 Task: Check the results of the 2023 Victory Lane Racing NASCAR Cup Series for the race "Advent Health 400" on the track "Kansas".
Action: Mouse moved to (156, 263)
Screenshot: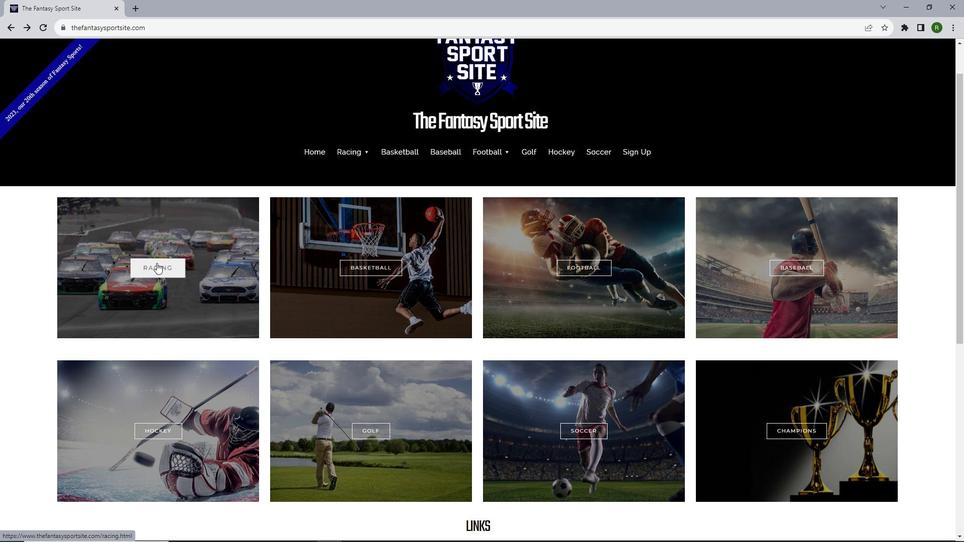 
Action: Mouse pressed left at (156, 263)
Screenshot: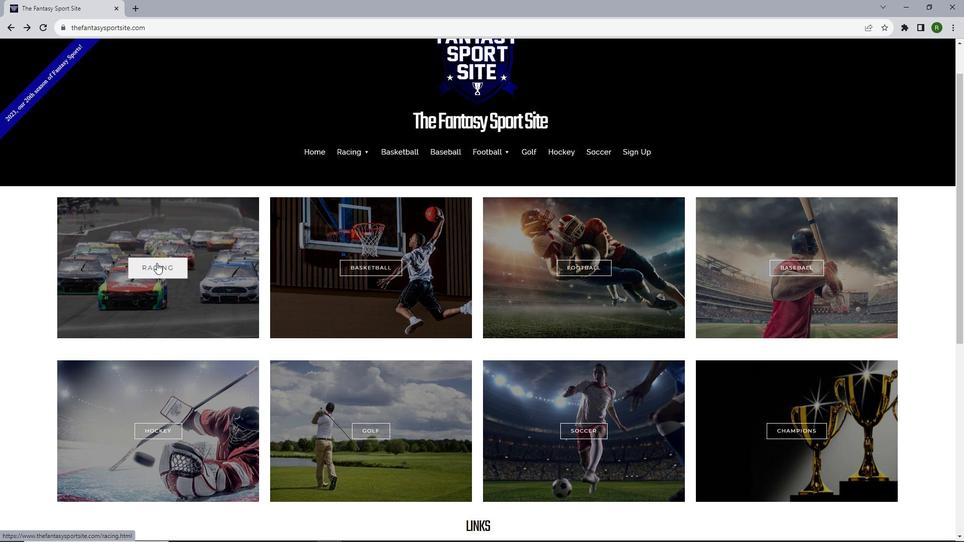 
Action: Mouse moved to (205, 436)
Screenshot: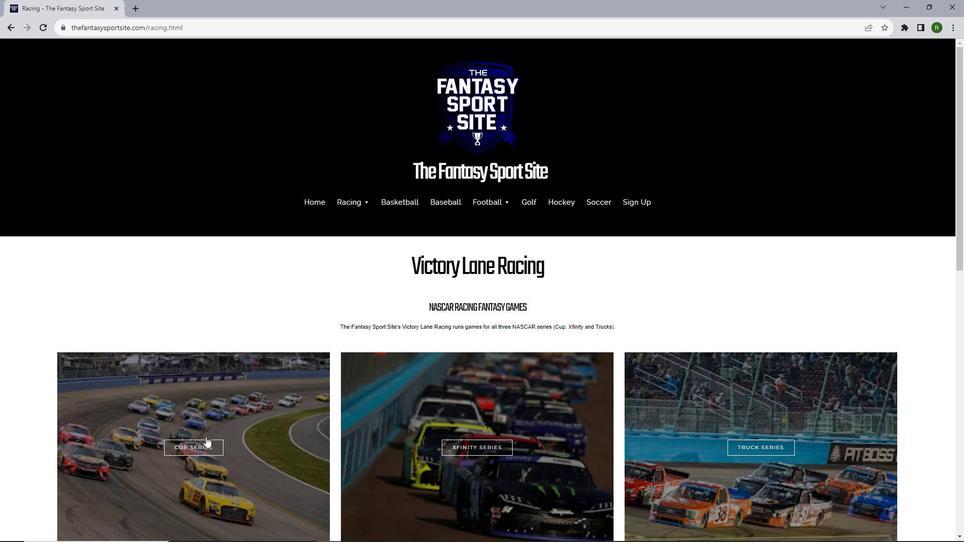 
Action: Mouse pressed left at (205, 436)
Screenshot: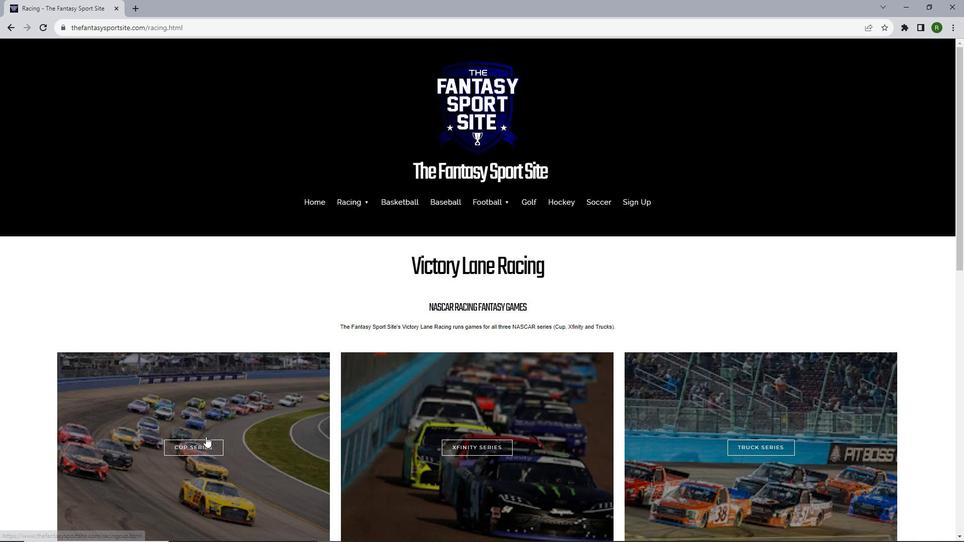 
Action: Mouse moved to (303, 316)
Screenshot: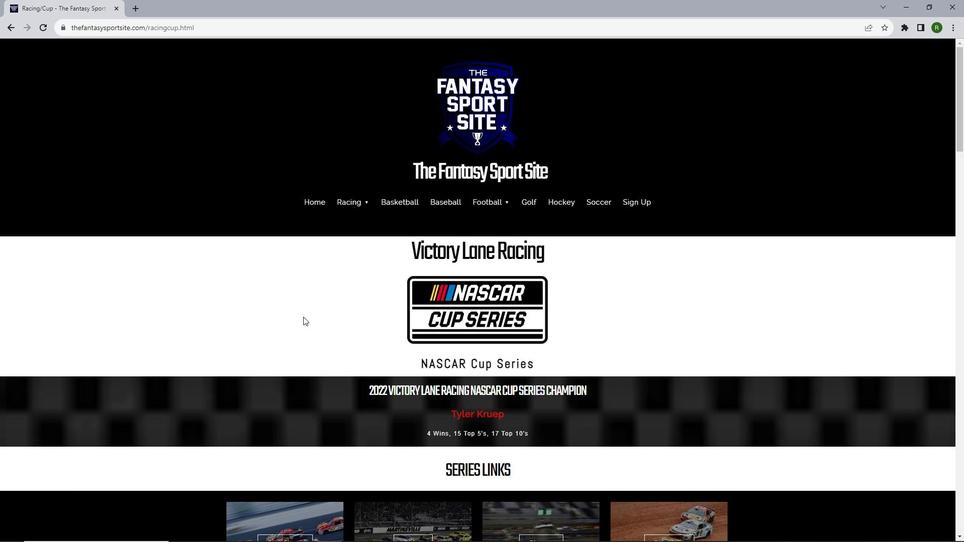 
Action: Mouse scrolled (303, 316) with delta (0, 0)
Screenshot: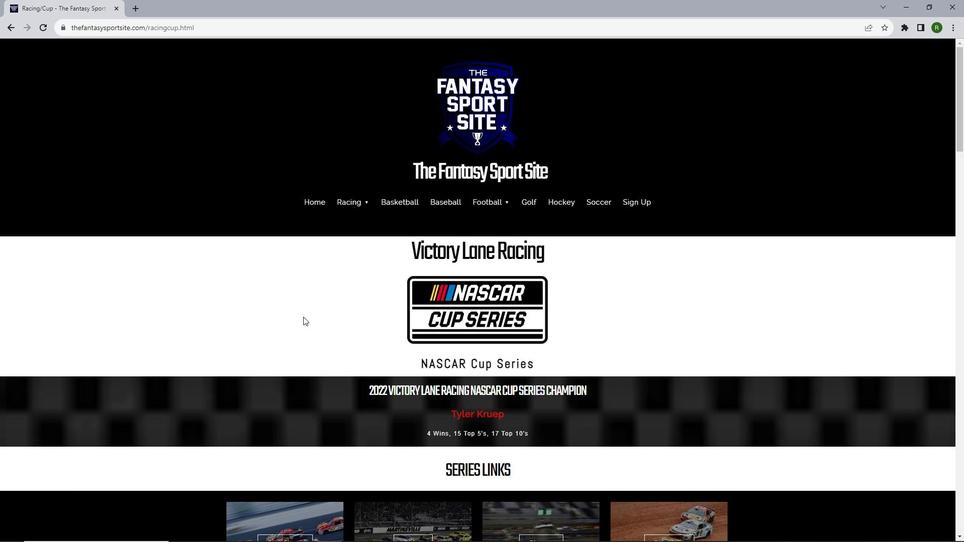 
Action: Mouse scrolled (303, 316) with delta (0, 0)
Screenshot: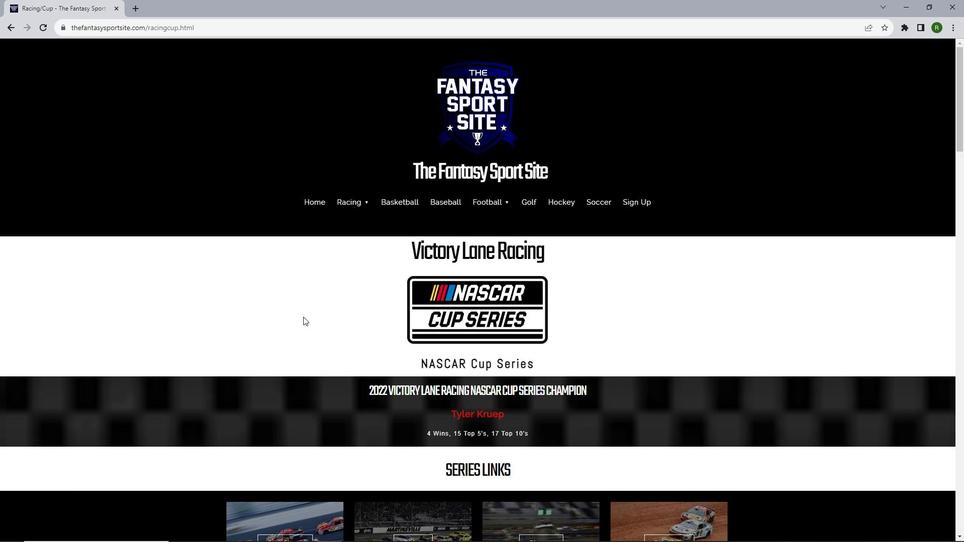 
Action: Mouse scrolled (303, 316) with delta (0, 0)
Screenshot: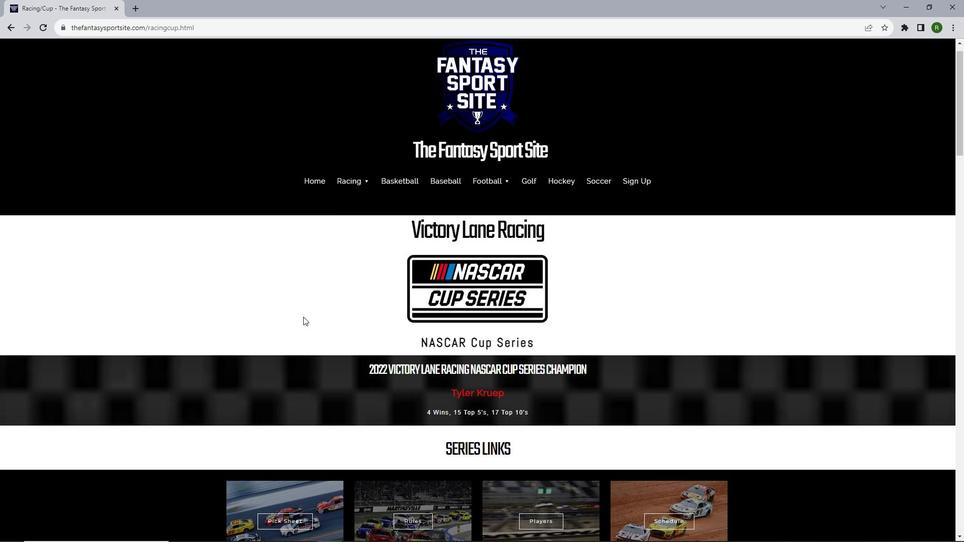 
Action: Mouse scrolled (303, 316) with delta (0, 0)
Screenshot: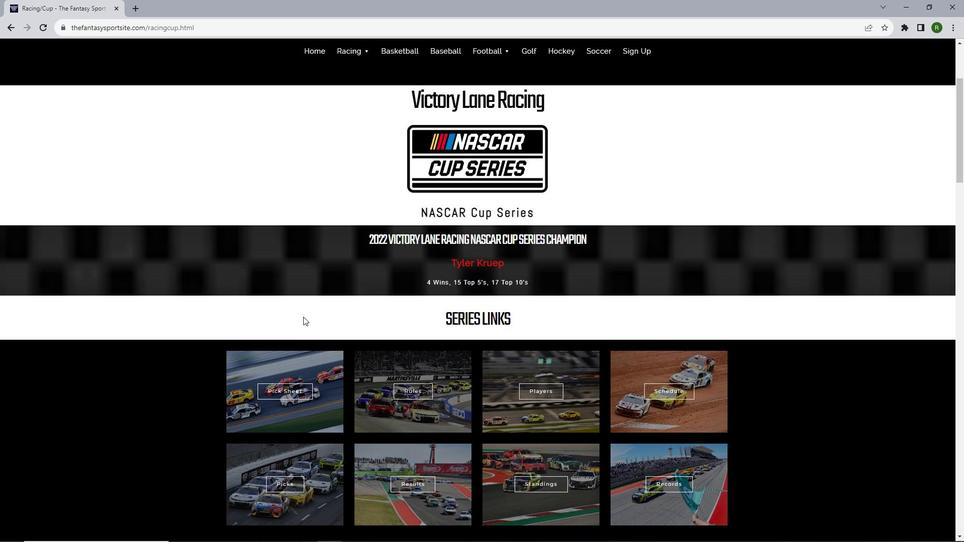 
Action: Mouse scrolled (303, 316) with delta (0, 0)
Screenshot: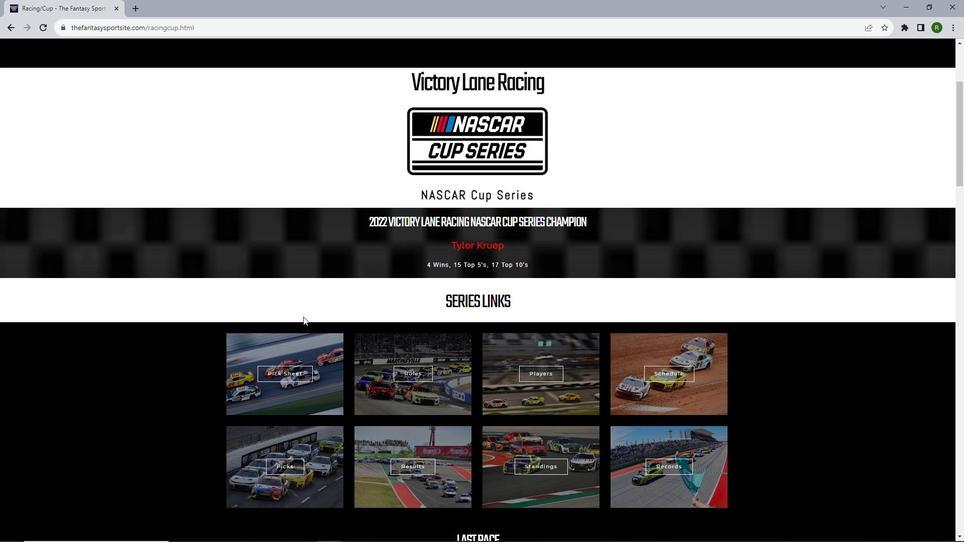 
Action: Mouse scrolled (303, 316) with delta (0, 0)
Screenshot: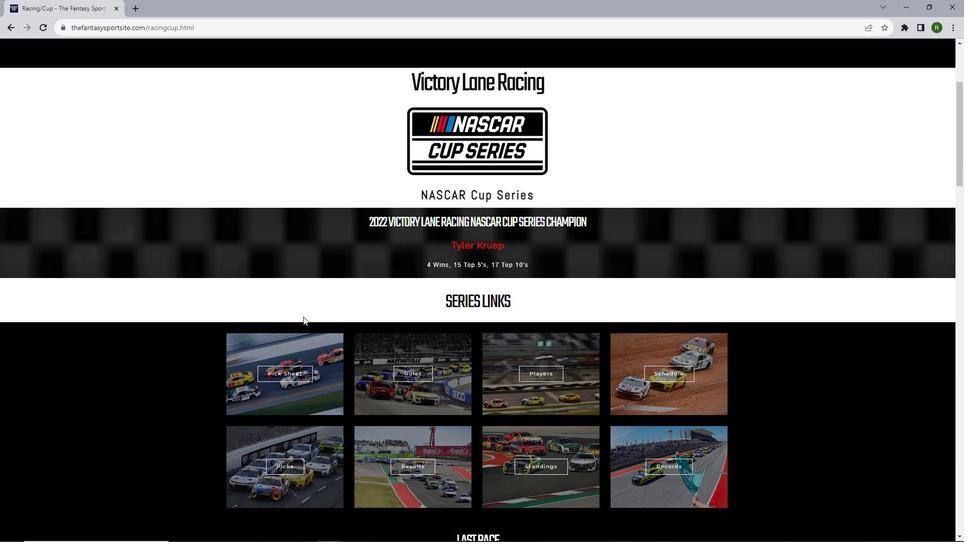 
Action: Mouse scrolled (303, 316) with delta (0, 0)
Screenshot: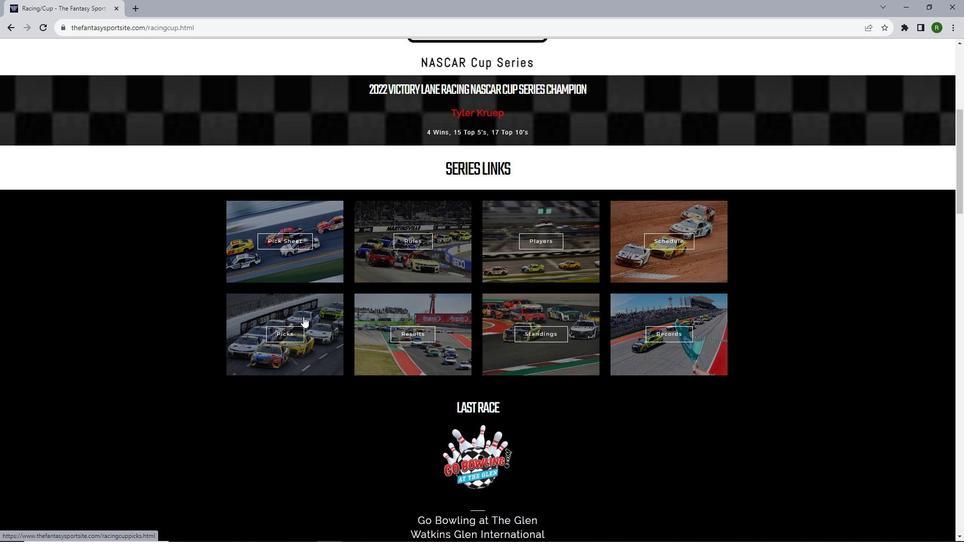 
Action: Mouse moved to (413, 275)
Screenshot: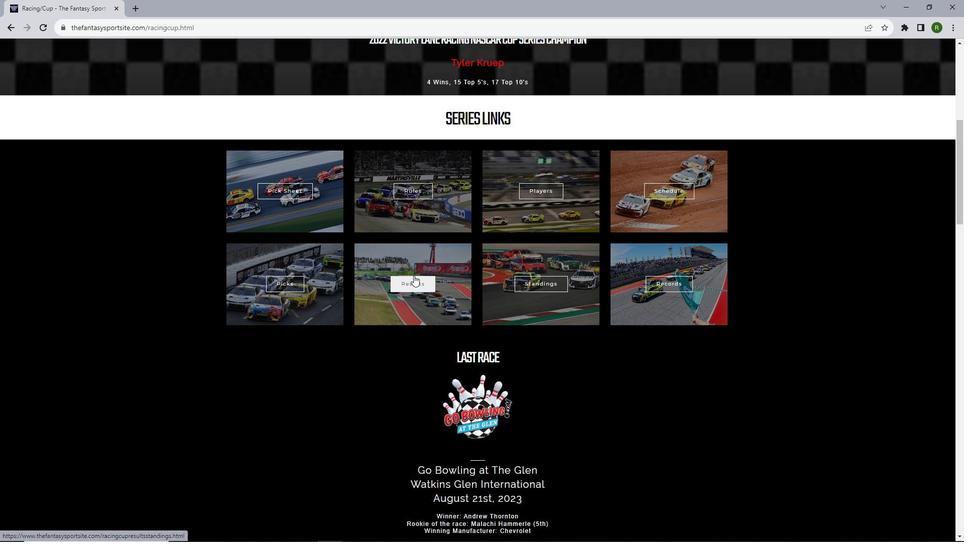 
Action: Mouse pressed left at (413, 275)
Screenshot: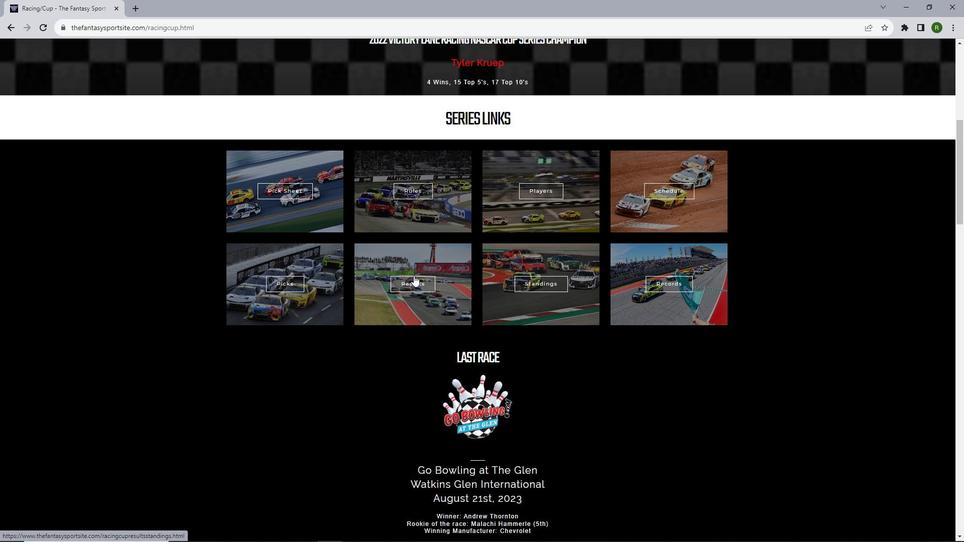
Action: Mouse moved to (345, 268)
Screenshot: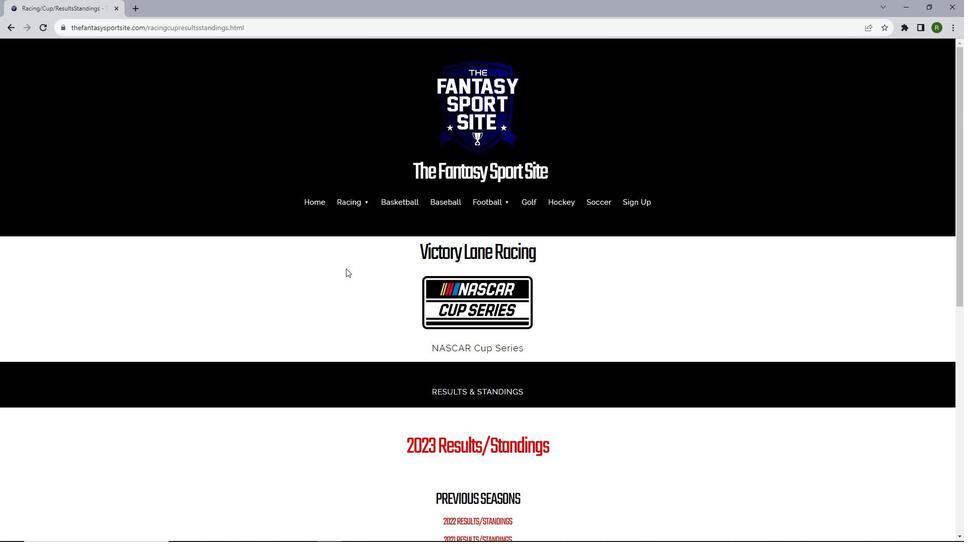 
Action: Mouse scrolled (345, 268) with delta (0, 0)
Screenshot: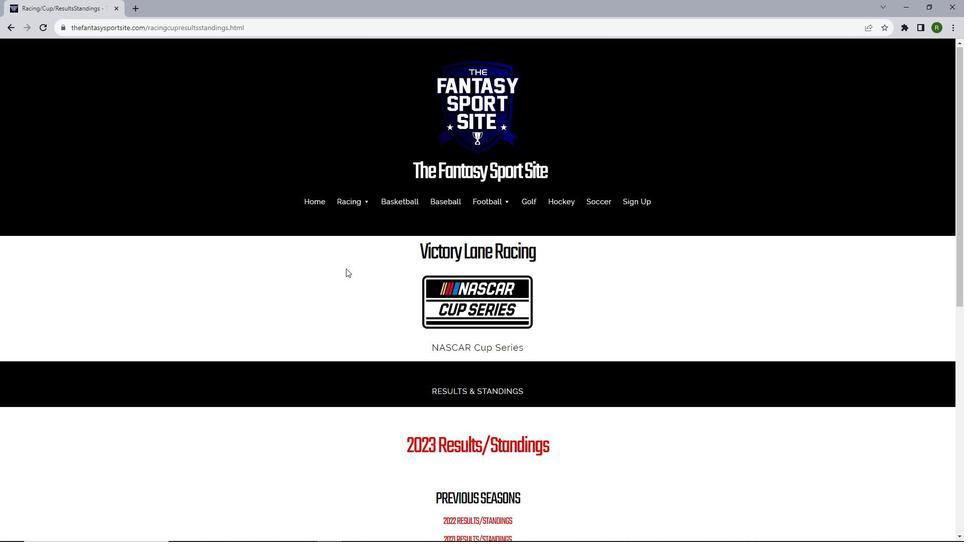 
Action: Mouse scrolled (345, 268) with delta (0, 0)
Screenshot: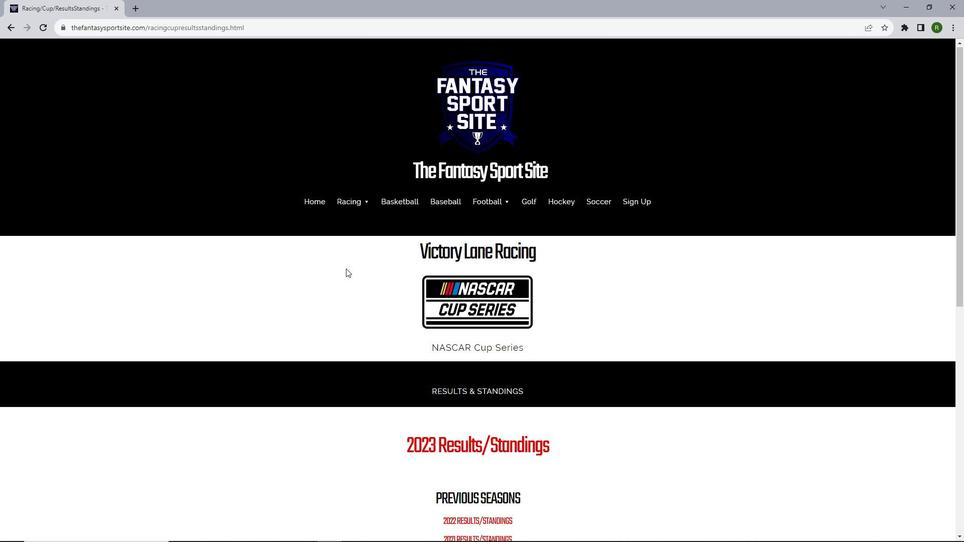 
Action: Mouse moved to (345, 268)
Screenshot: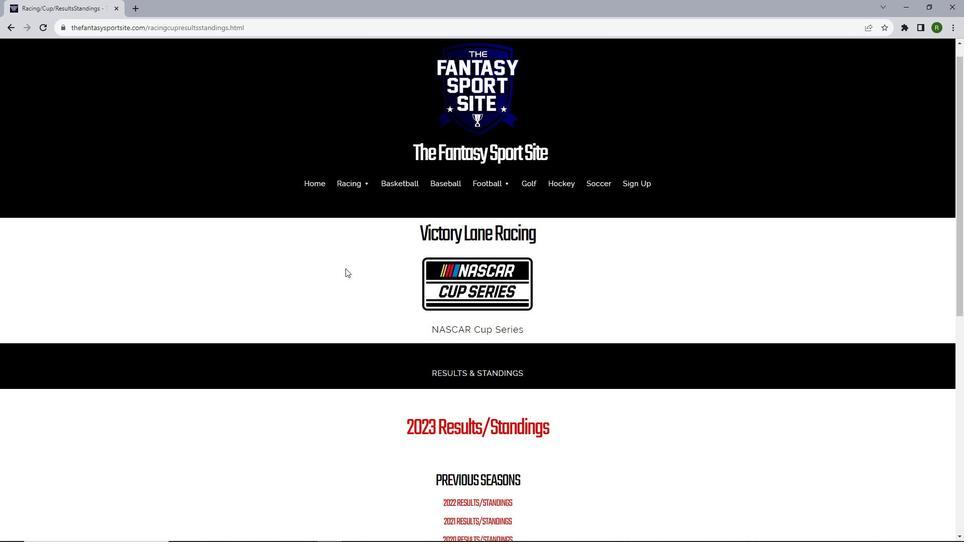 
Action: Mouse scrolled (345, 268) with delta (0, 0)
Screenshot: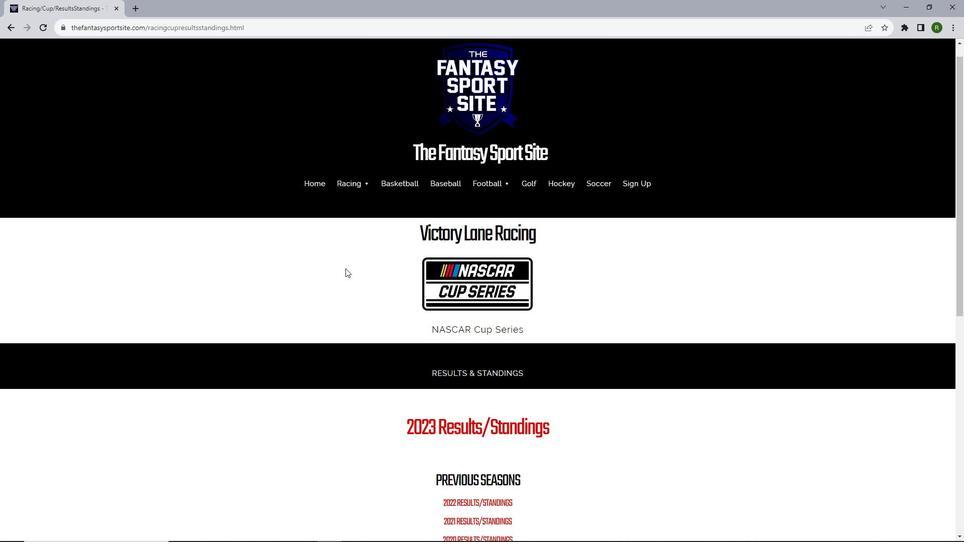 
Action: Mouse moved to (489, 297)
Screenshot: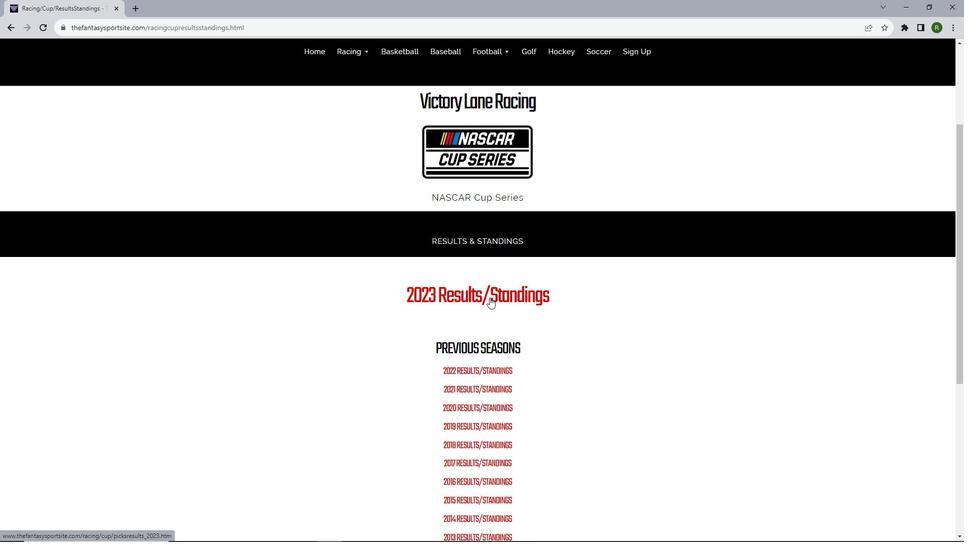 
Action: Mouse pressed left at (489, 297)
Screenshot: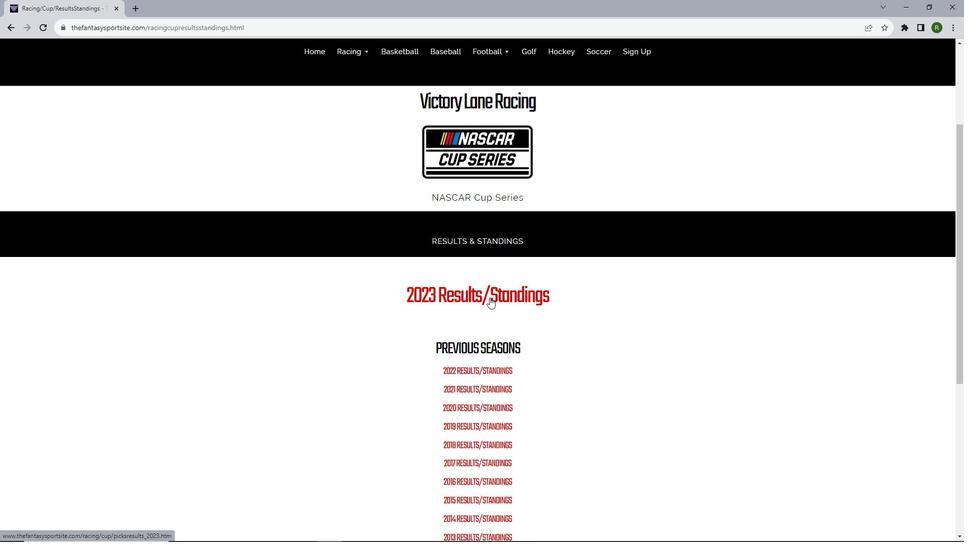 
Action: Mouse moved to (452, 161)
Screenshot: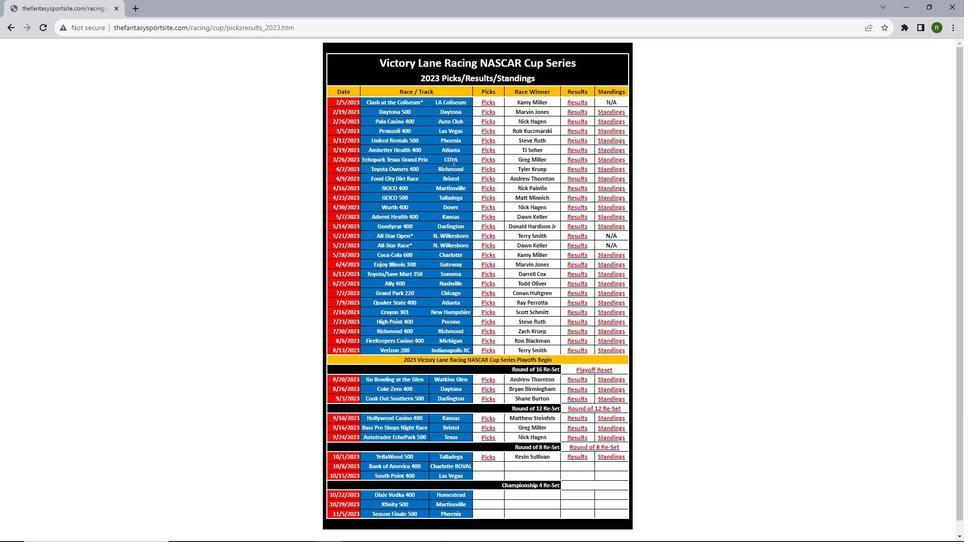
Action: Mouse scrolled (452, 160) with delta (0, 0)
Screenshot: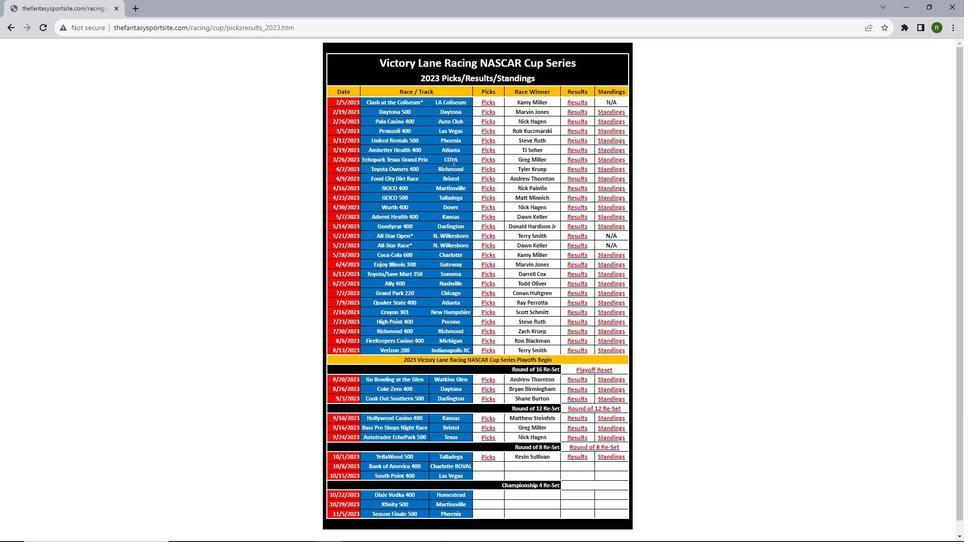 
Action: Mouse moved to (575, 203)
Screenshot: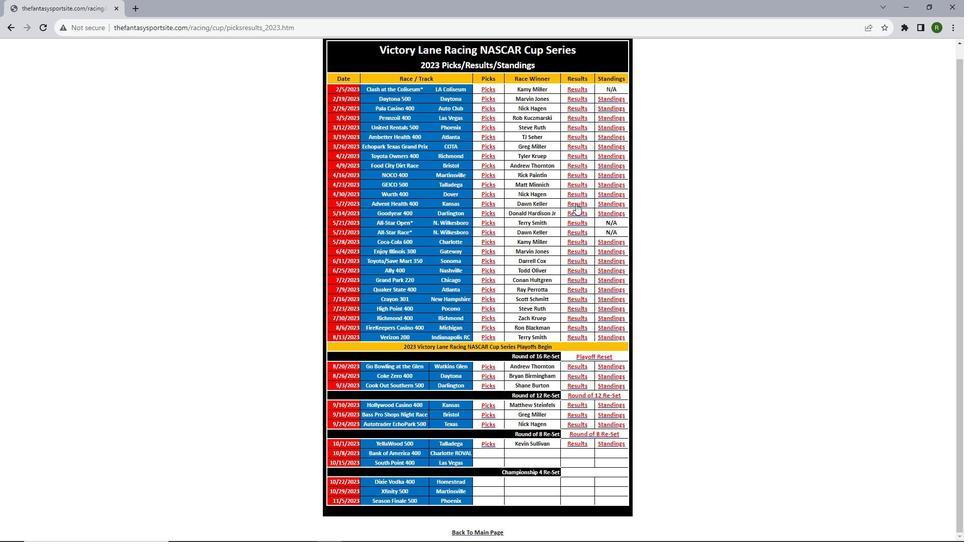 
Action: Mouse pressed left at (575, 203)
Screenshot: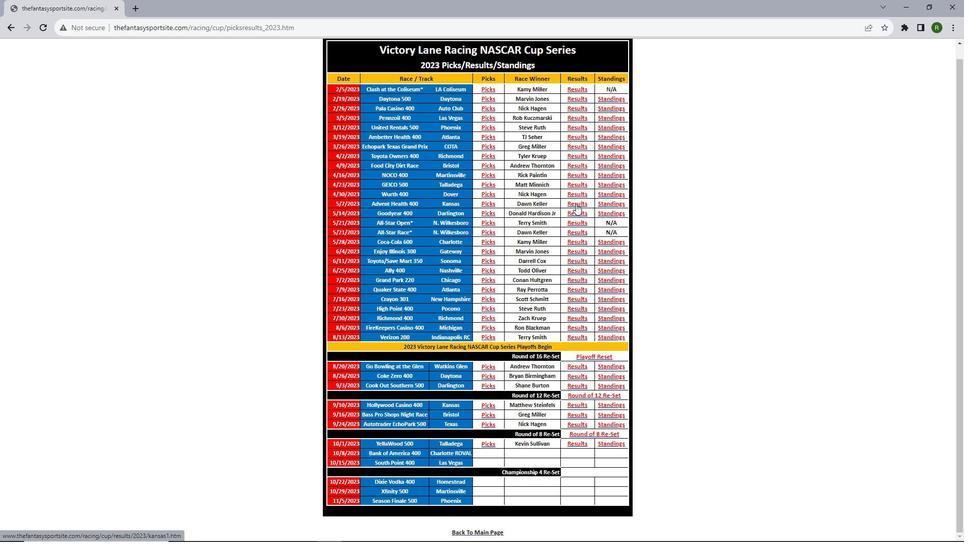 
Action: Mouse moved to (480, 152)
Screenshot: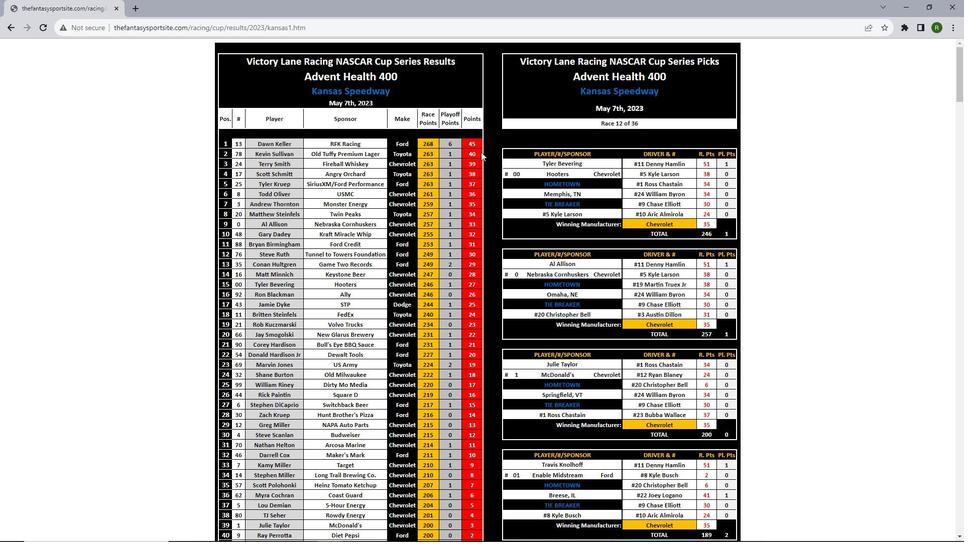 
Action: Mouse scrolled (480, 151) with delta (0, 0)
Screenshot: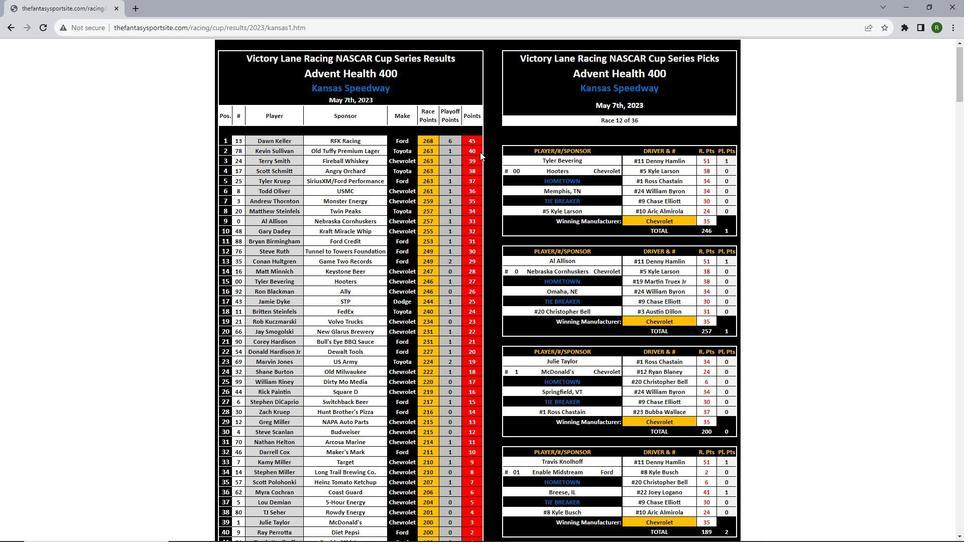 
Action: Mouse scrolled (480, 151) with delta (0, 0)
Screenshot: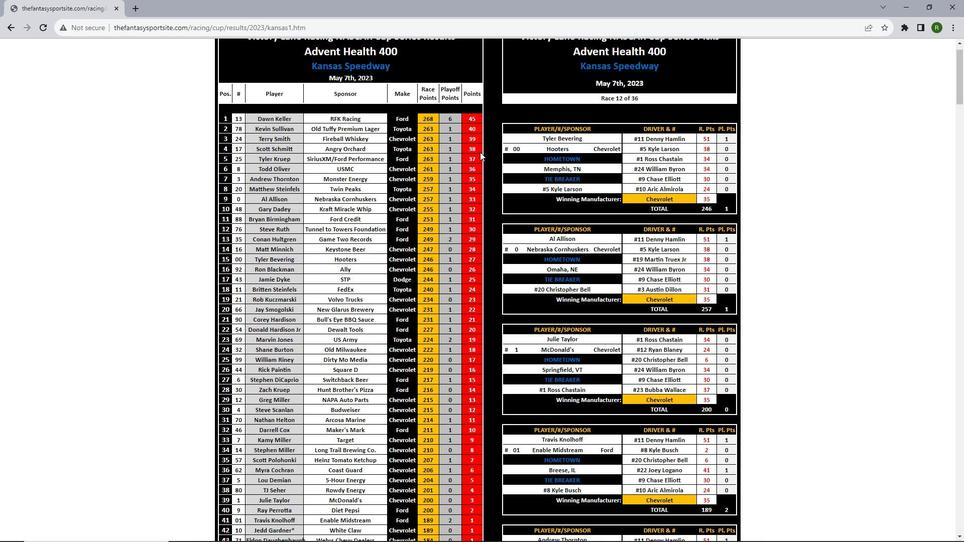 
Action: Mouse scrolled (480, 151) with delta (0, 0)
Screenshot: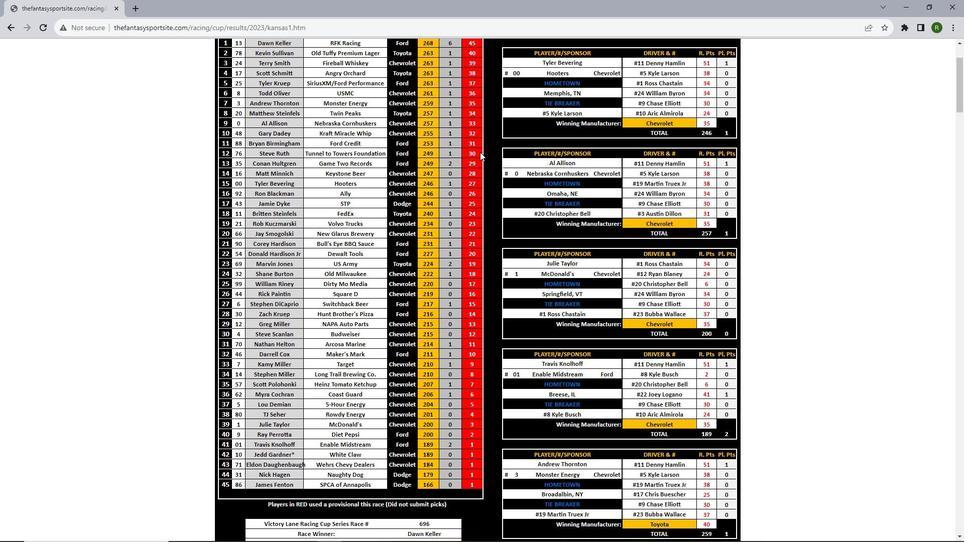 
Action: Mouse scrolled (480, 151) with delta (0, 0)
Screenshot: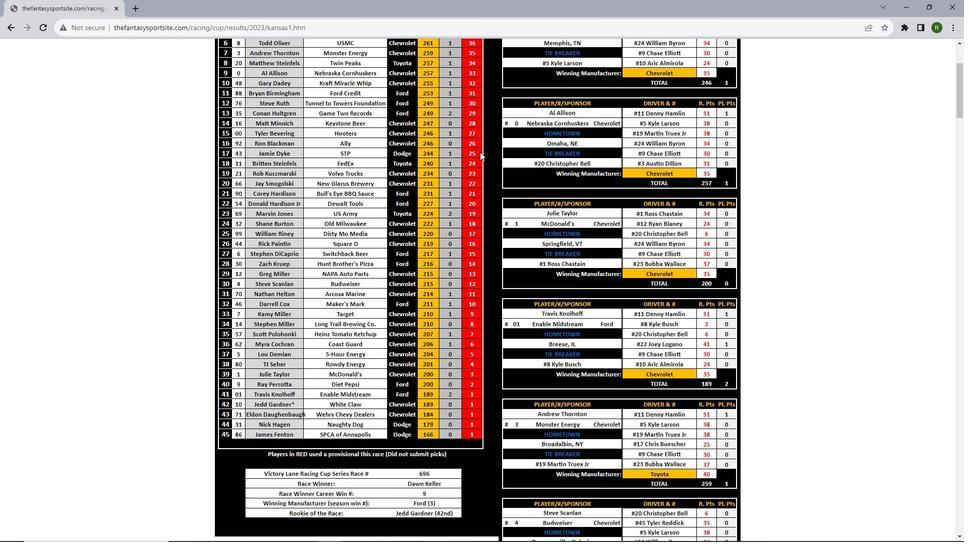 
Action: Mouse scrolled (480, 151) with delta (0, 0)
Screenshot: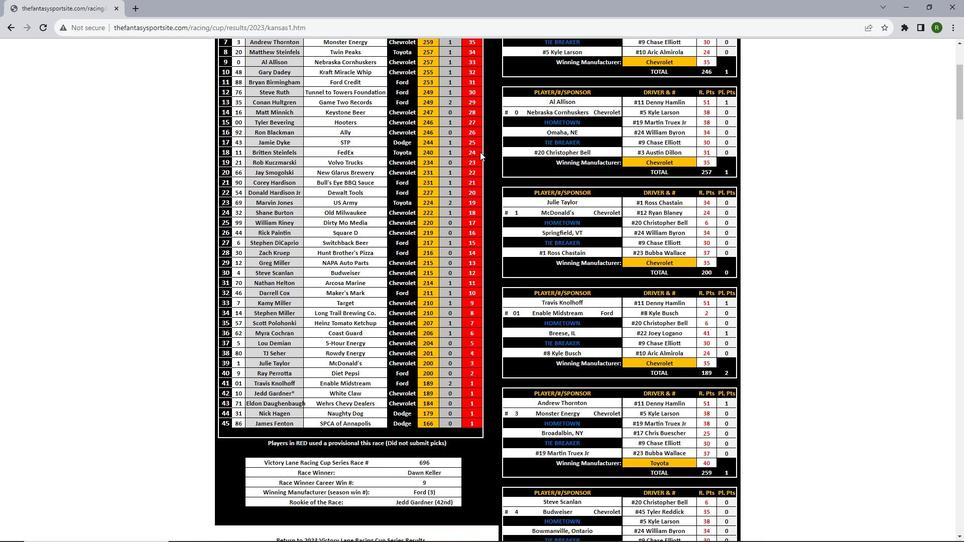 
Action: Mouse scrolled (480, 151) with delta (0, 0)
Screenshot: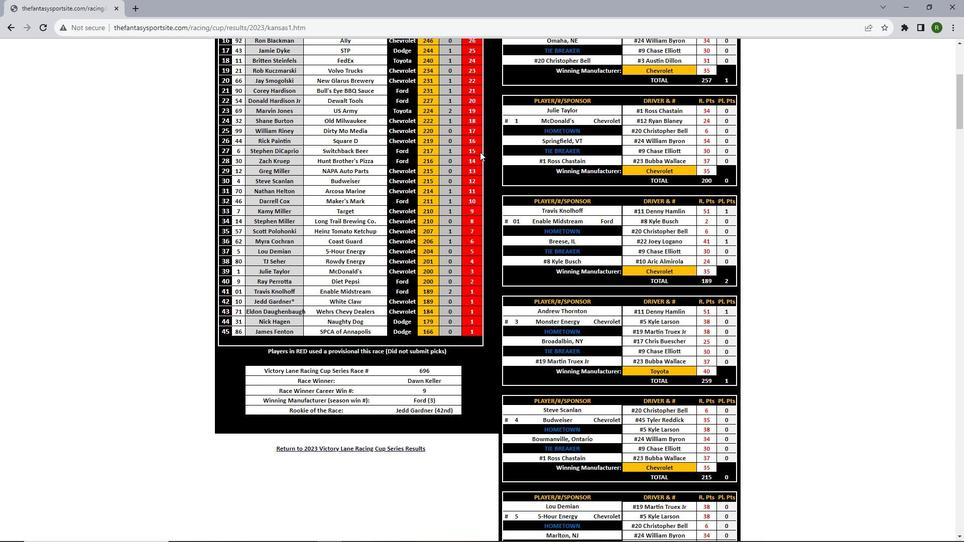 
Action: Mouse scrolled (480, 151) with delta (0, 0)
Screenshot: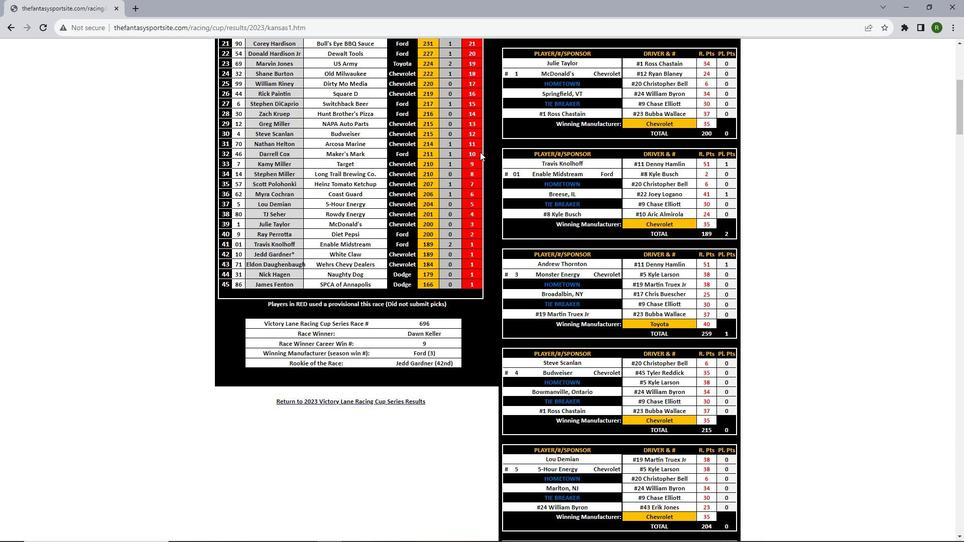 
Action: Mouse scrolled (480, 151) with delta (0, 0)
Screenshot: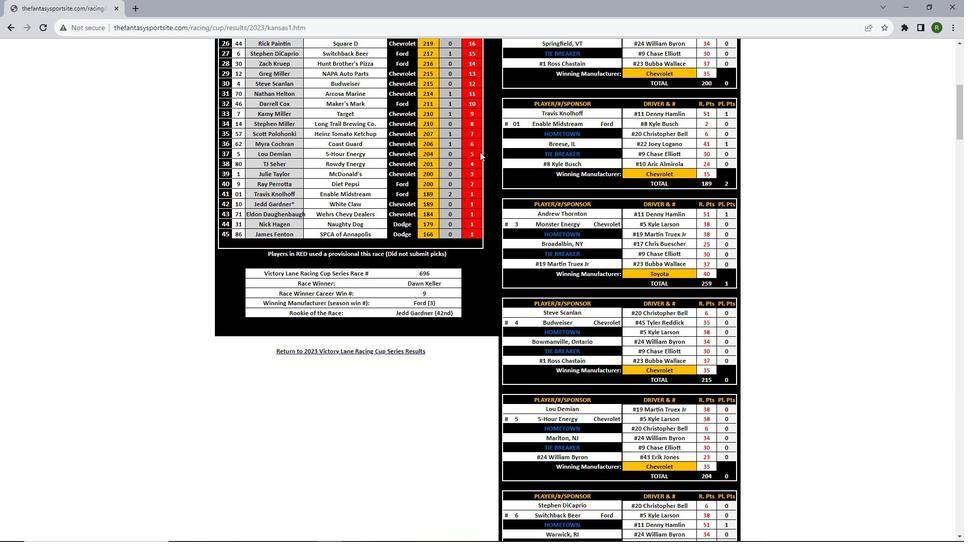 
Action: Mouse scrolled (480, 151) with delta (0, 0)
Screenshot: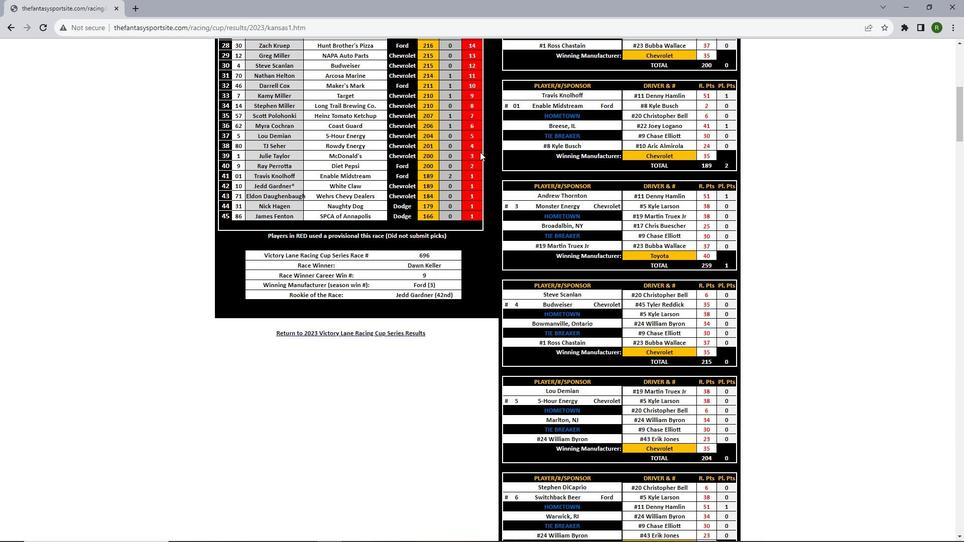 
Action: Mouse scrolled (480, 151) with delta (0, 0)
Screenshot: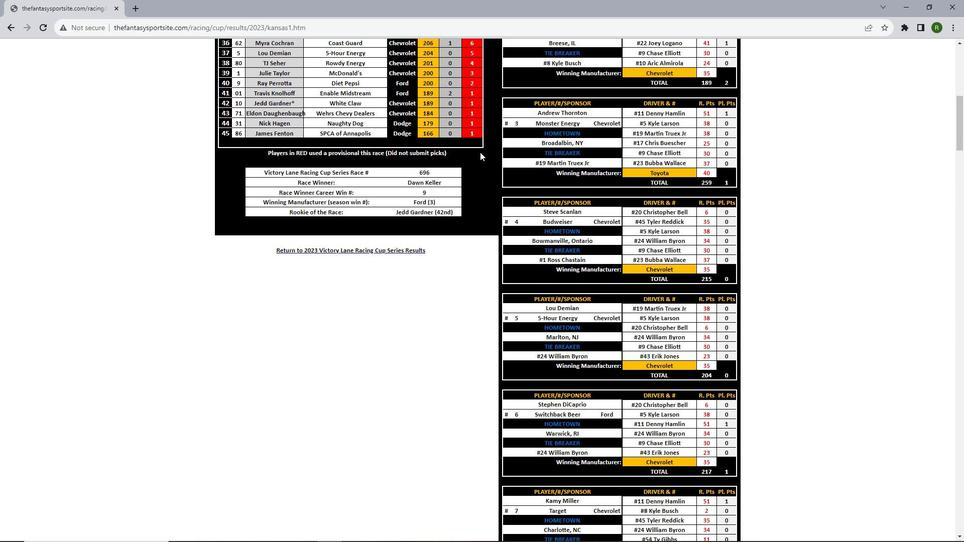 
Action: Mouse scrolled (480, 151) with delta (0, 0)
Screenshot: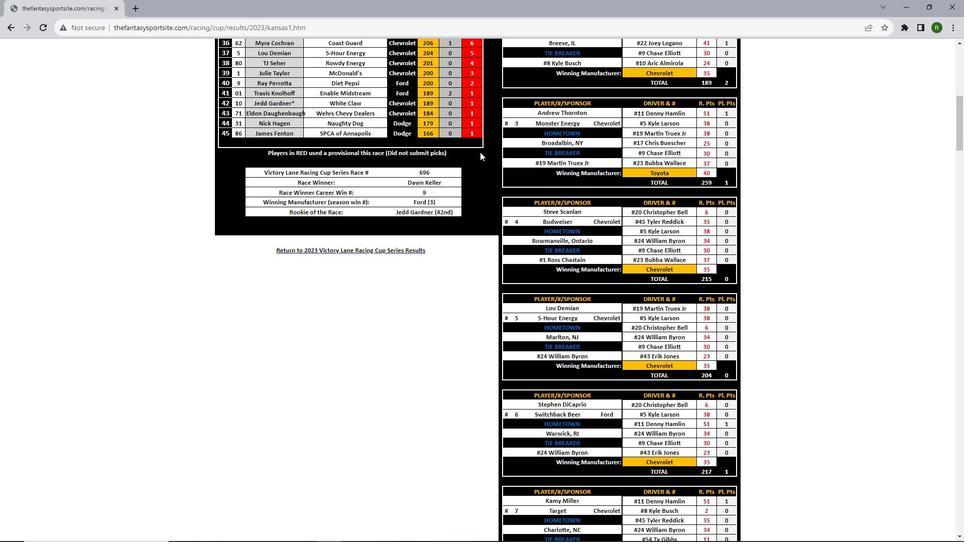 
Action: Mouse scrolled (480, 151) with delta (0, 0)
Screenshot: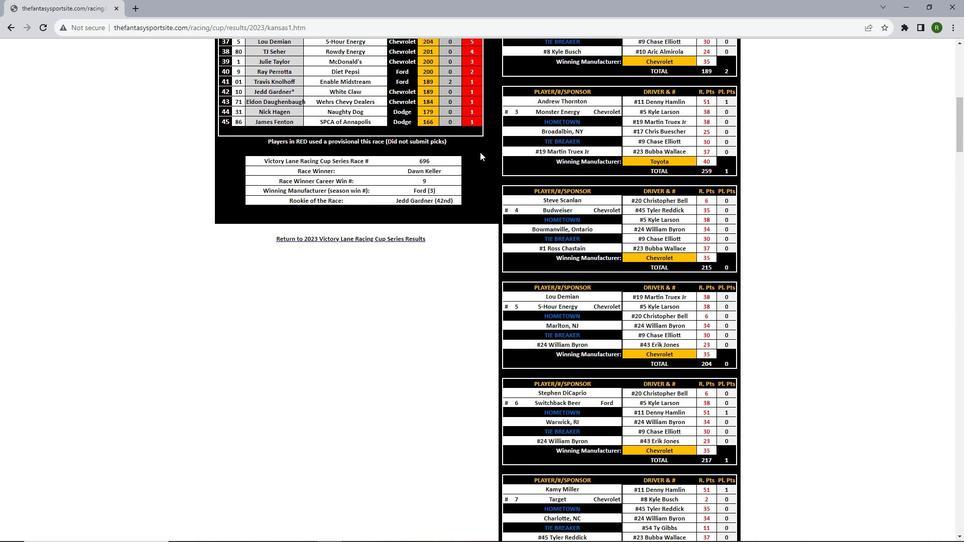 
Action: Mouse scrolled (480, 151) with delta (0, 0)
Screenshot: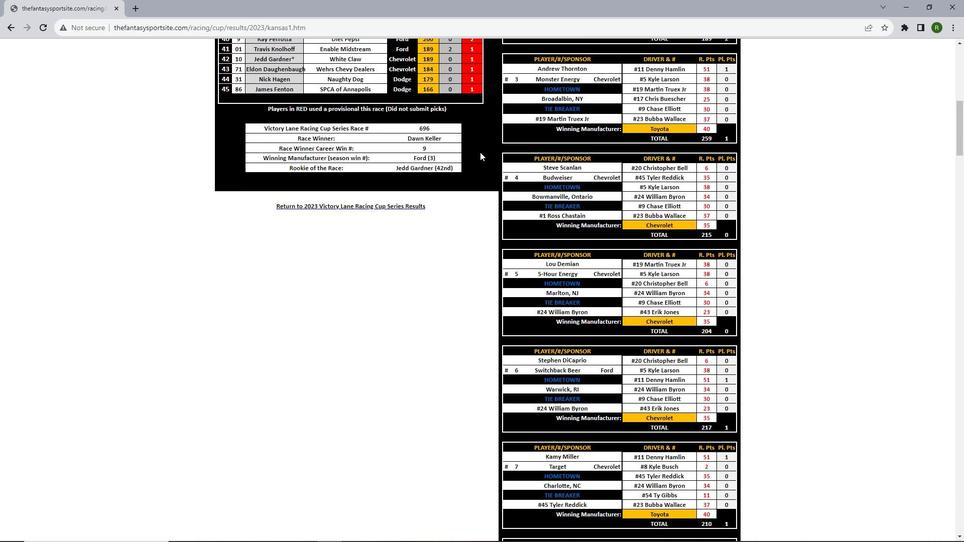 
Action: Mouse scrolled (480, 151) with delta (0, 0)
Screenshot: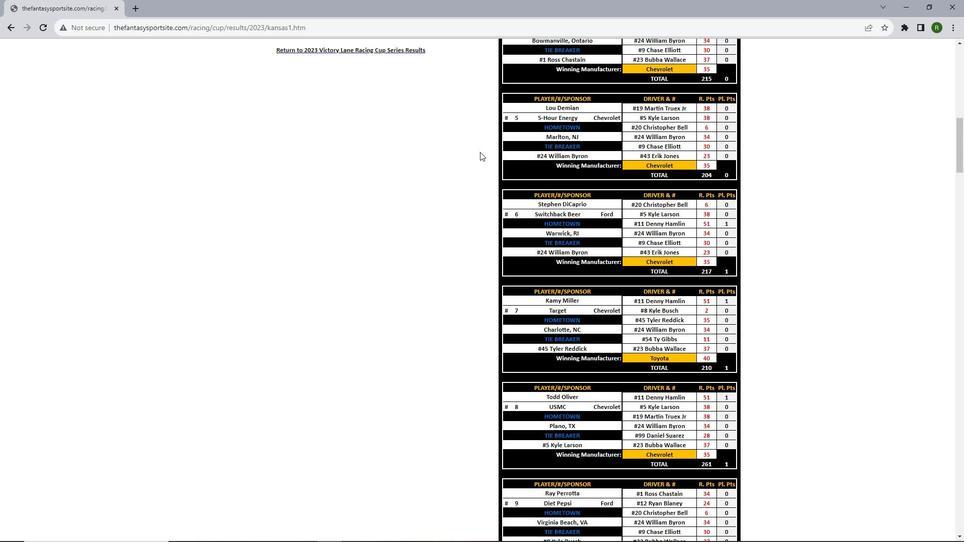 
Action: Mouse scrolled (480, 151) with delta (0, 0)
Screenshot: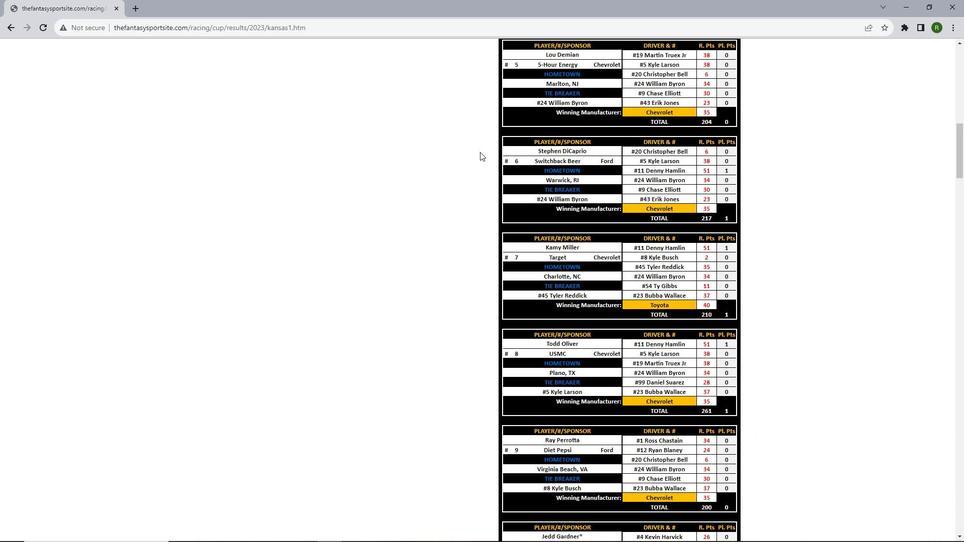 
Action: Mouse scrolled (480, 151) with delta (0, 0)
Screenshot: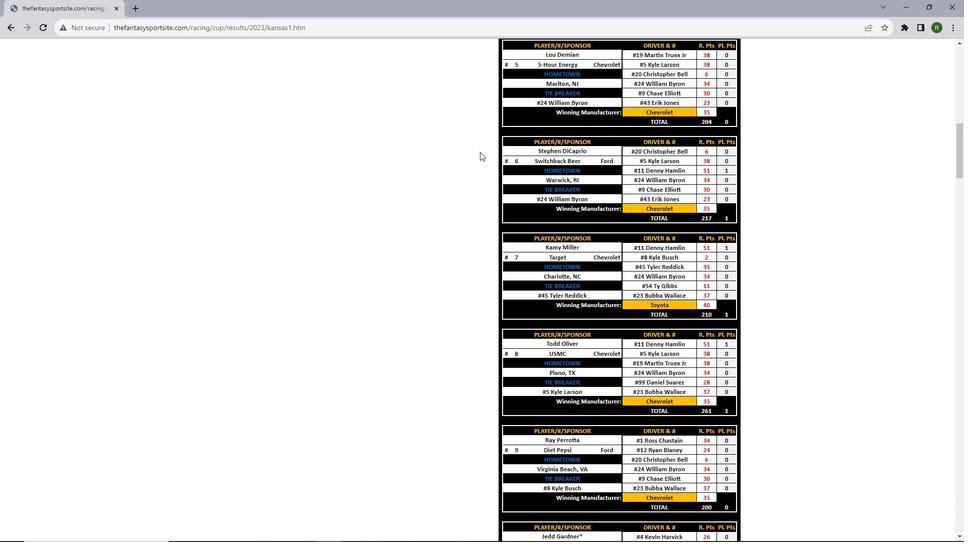 
Action: Mouse scrolled (480, 151) with delta (0, 0)
Screenshot: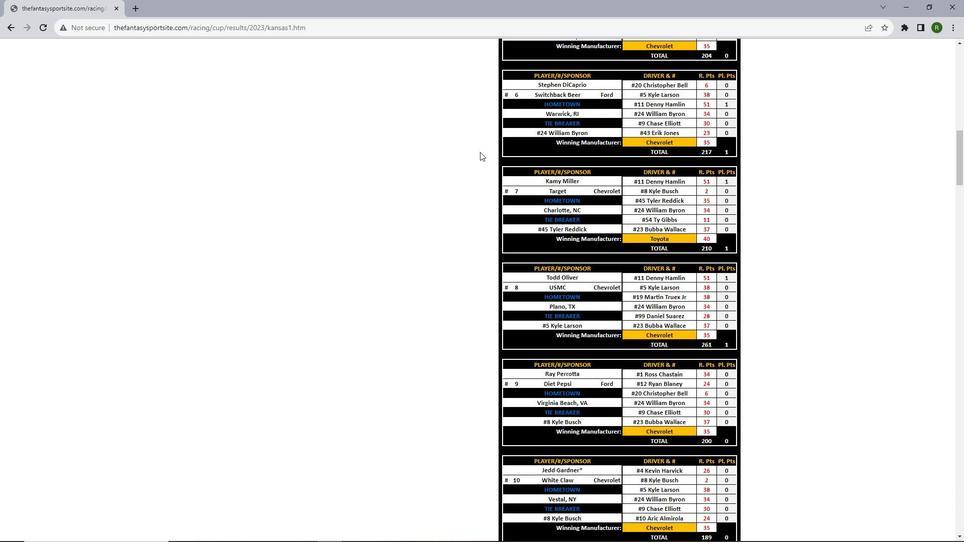 
Action: Mouse scrolled (480, 151) with delta (0, 0)
Screenshot: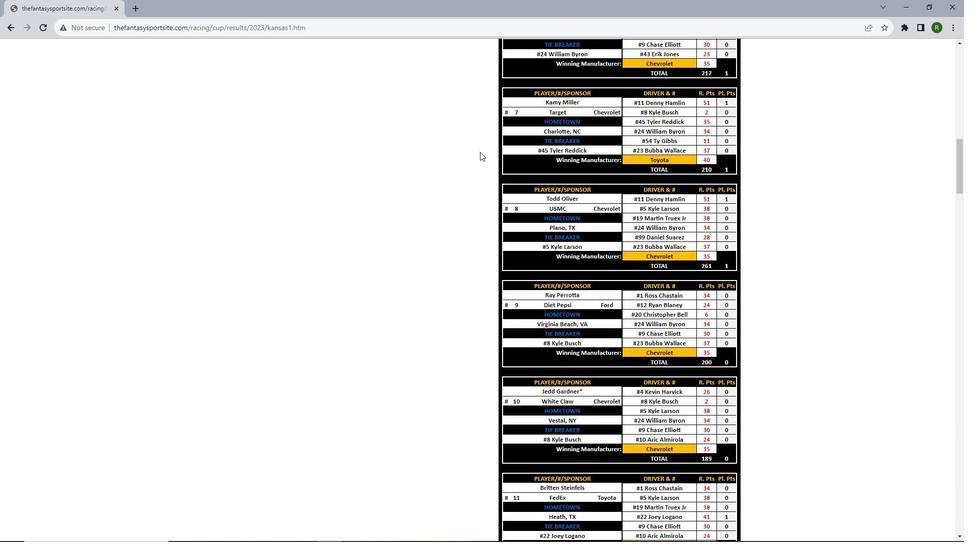 
Action: Mouse scrolled (480, 151) with delta (0, 0)
Screenshot: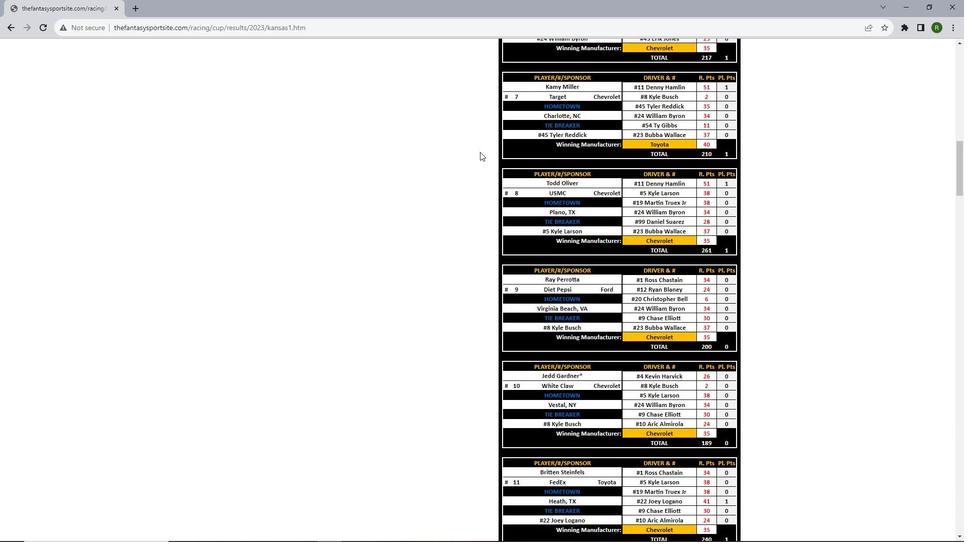 
Action: Mouse scrolled (480, 151) with delta (0, 0)
Screenshot: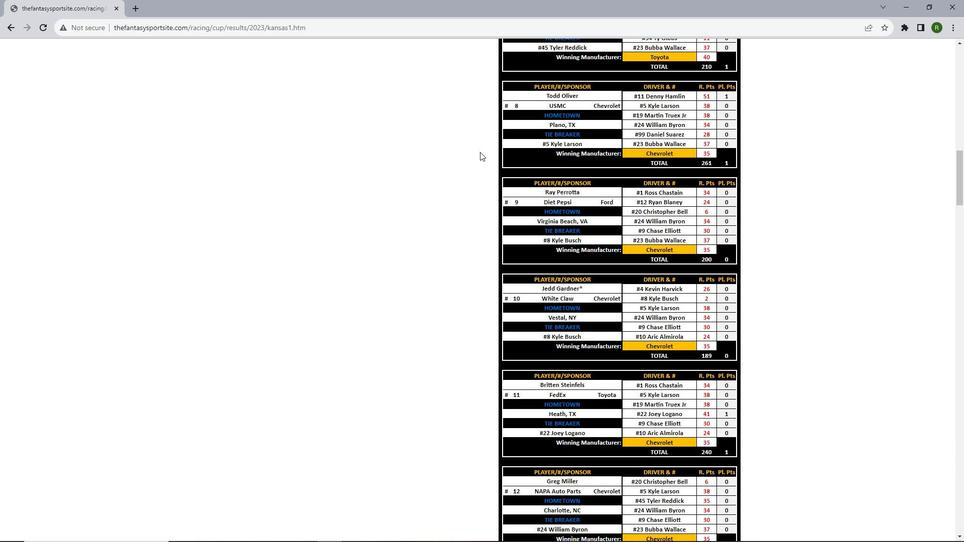 
Action: Mouse scrolled (480, 151) with delta (0, 0)
Screenshot: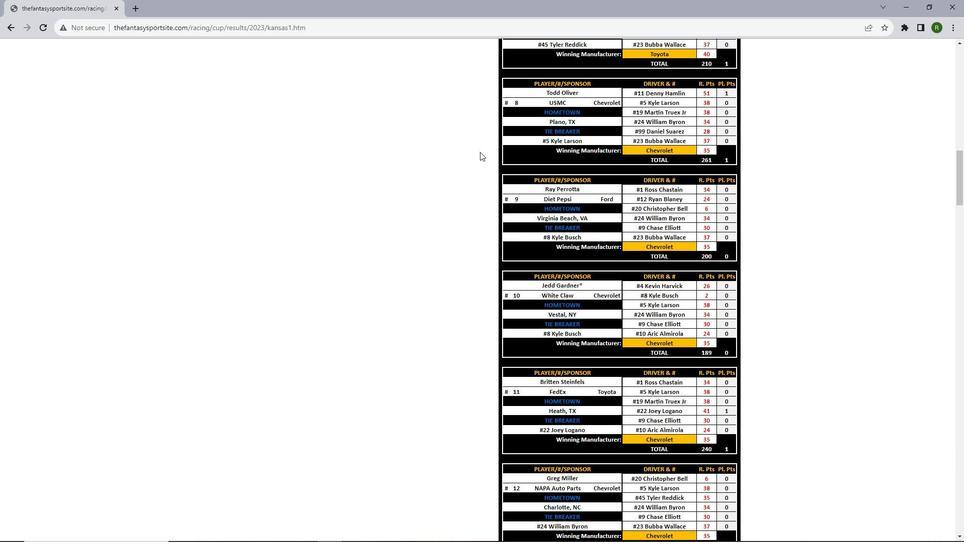 
Action: Mouse scrolled (480, 151) with delta (0, 0)
Screenshot: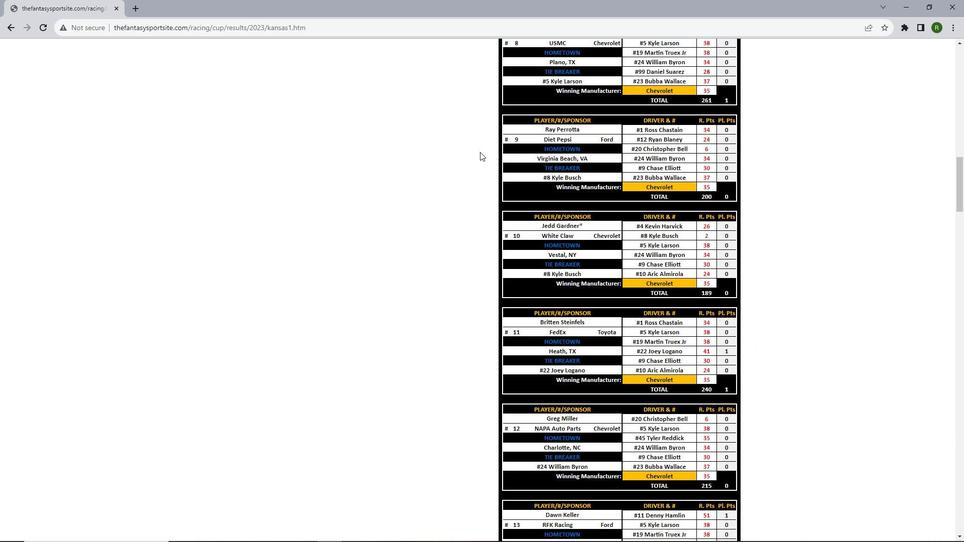 
Action: Mouse scrolled (480, 151) with delta (0, 0)
Screenshot: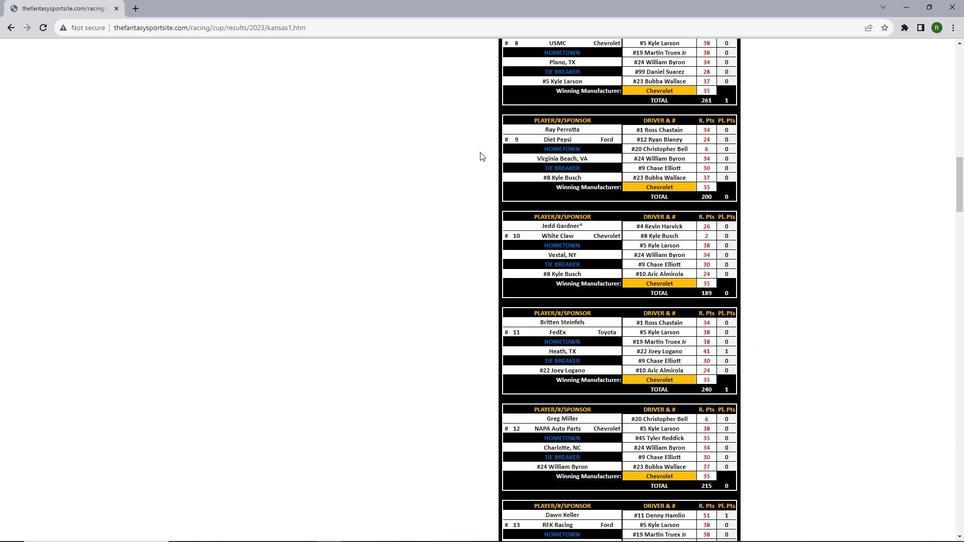 
Action: Mouse scrolled (480, 151) with delta (0, 0)
Screenshot: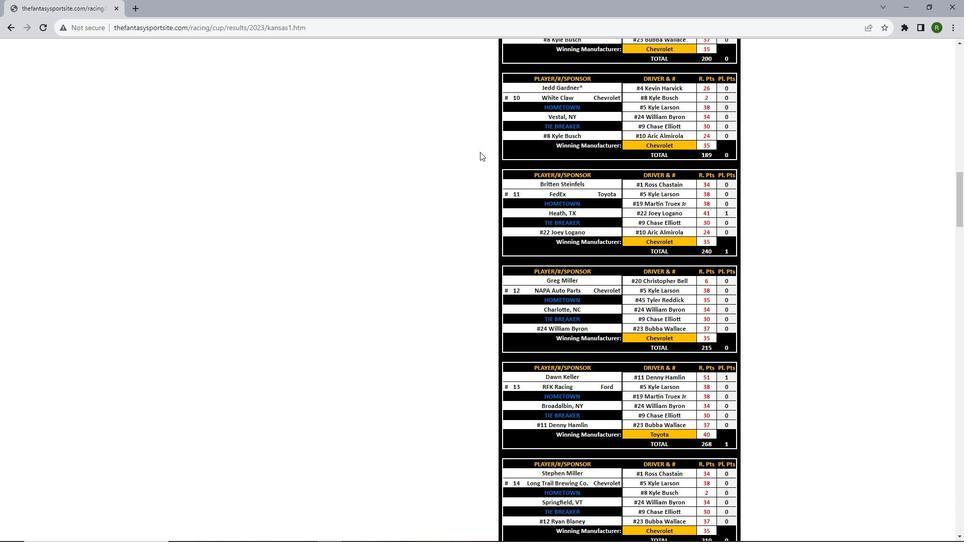 
Action: Mouse scrolled (480, 151) with delta (0, 0)
Screenshot: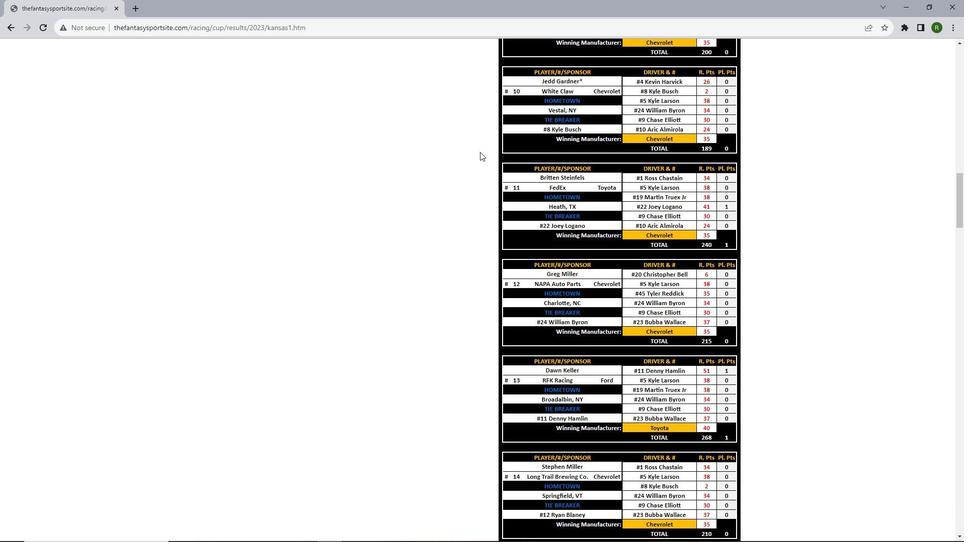 
Action: Mouse scrolled (480, 151) with delta (0, 0)
Screenshot: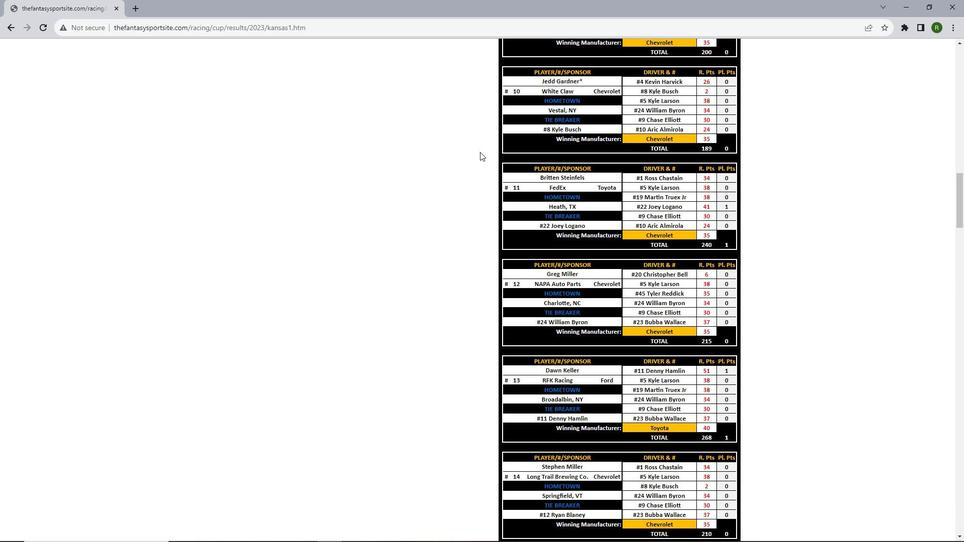 
Action: Mouse scrolled (480, 151) with delta (0, 0)
Screenshot: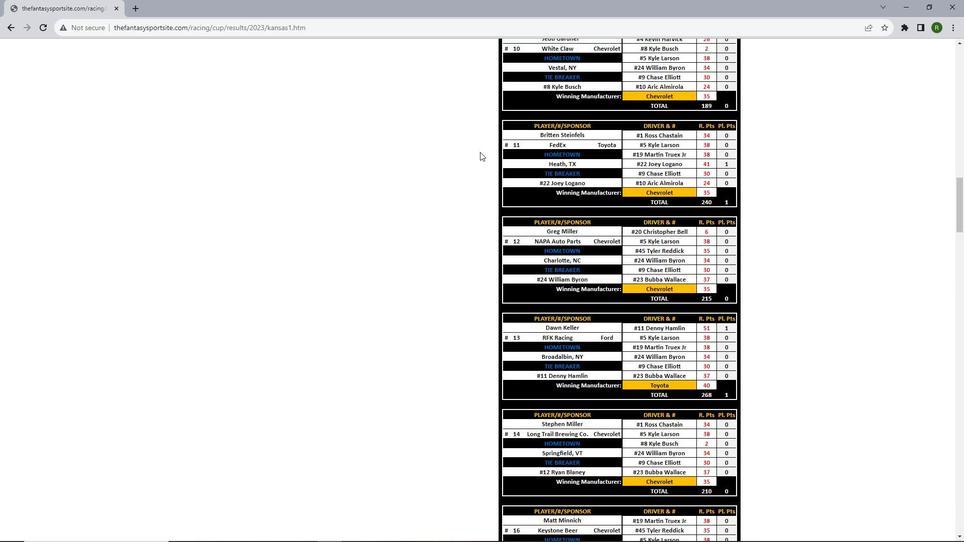 
Action: Mouse scrolled (480, 151) with delta (0, 0)
Screenshot: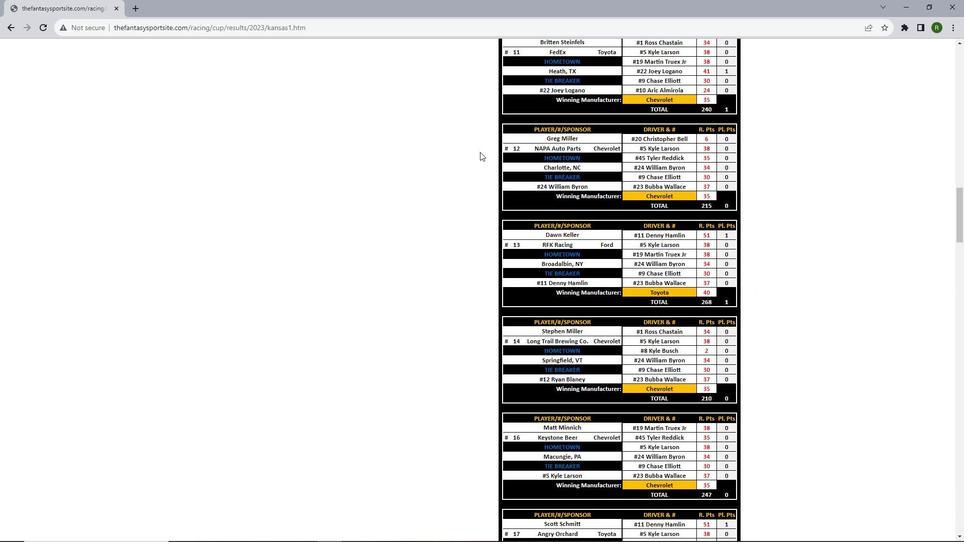
Action: Mouse scrolled (480, 151) with delta (0, 0)
Screenshot: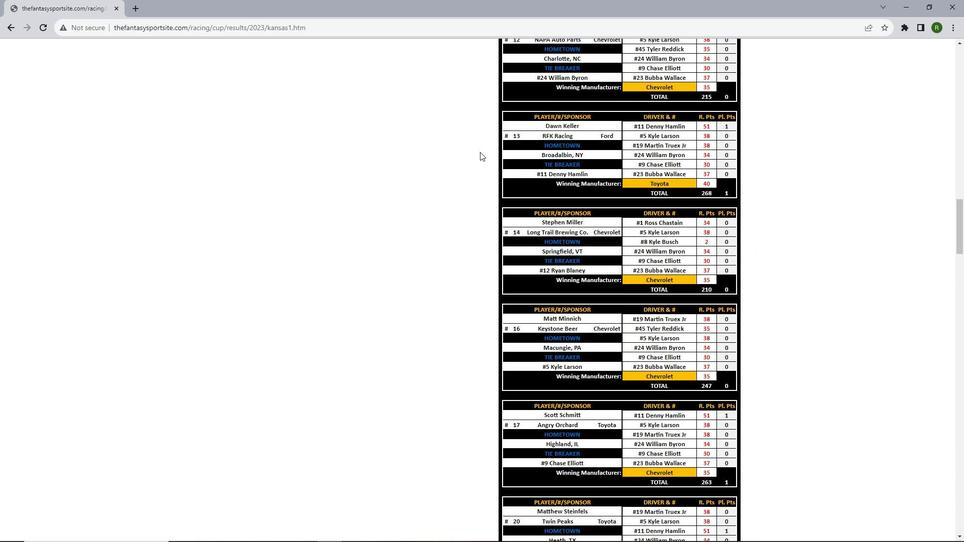
Action: Mouse scrolled (480, 151) with delta (0, 0)
Screenshot: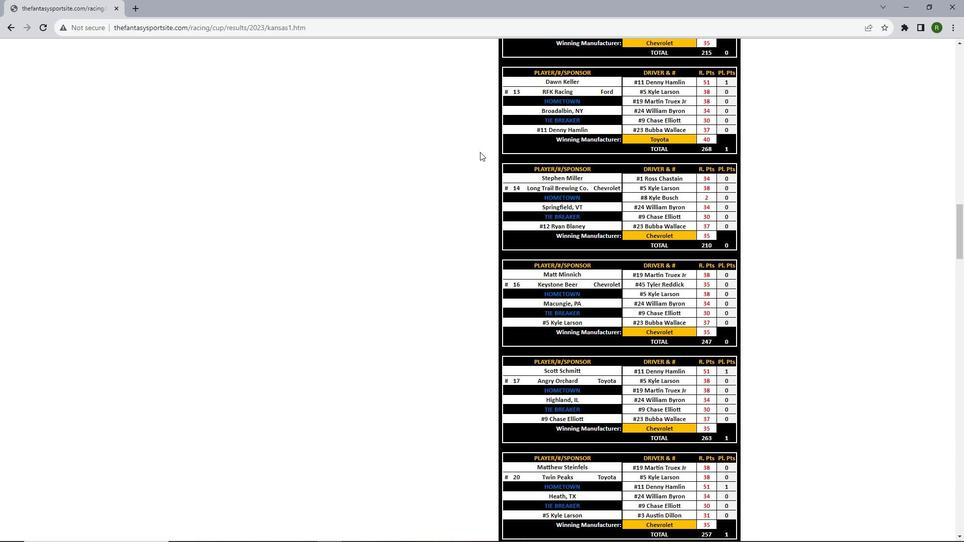 
Action: Mouse scrolled (480, 151) with delta (0, 0)
Screenshot: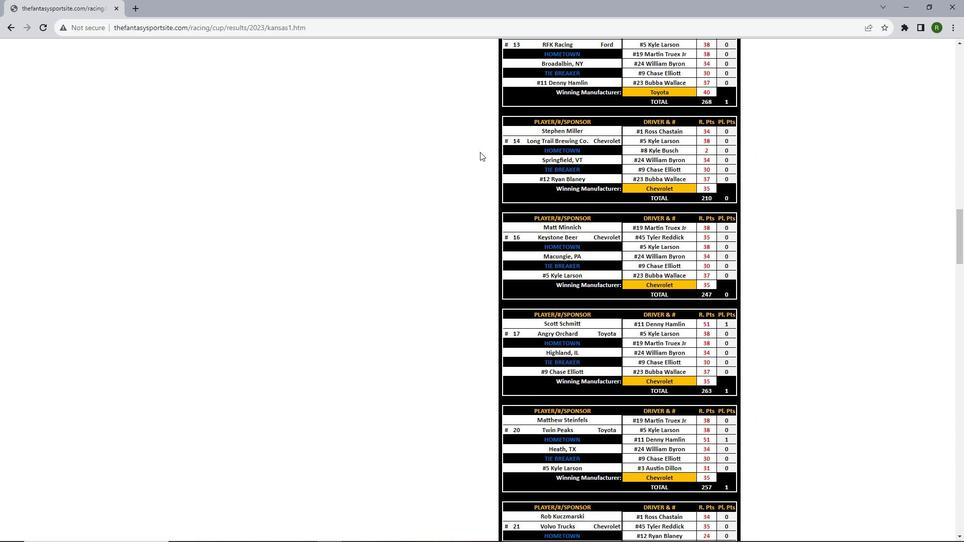 
Action: Mouse scrolled (480, 151) with delta (0, 0)
Screenshot: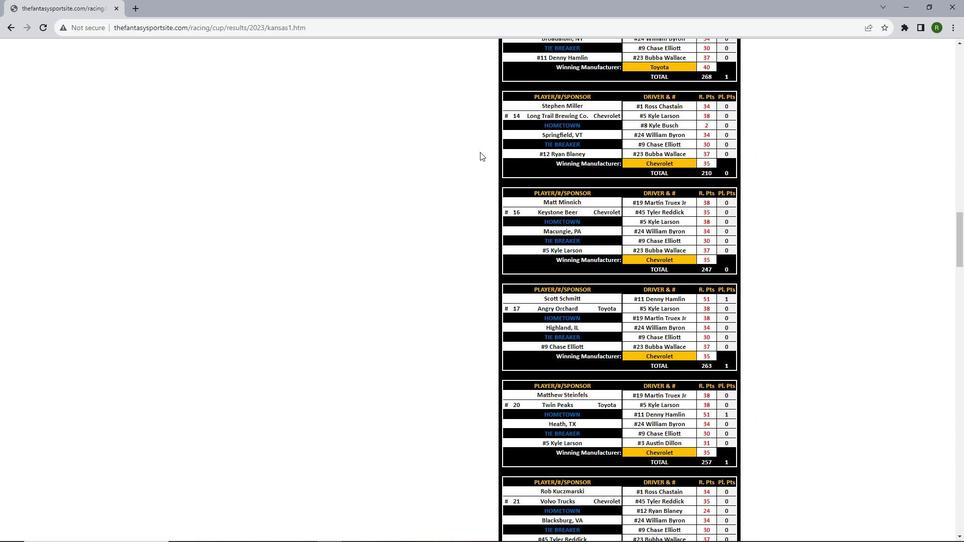 
Action: Mouse scrolled (480, 151) with delta (0, 0)
Screenshot: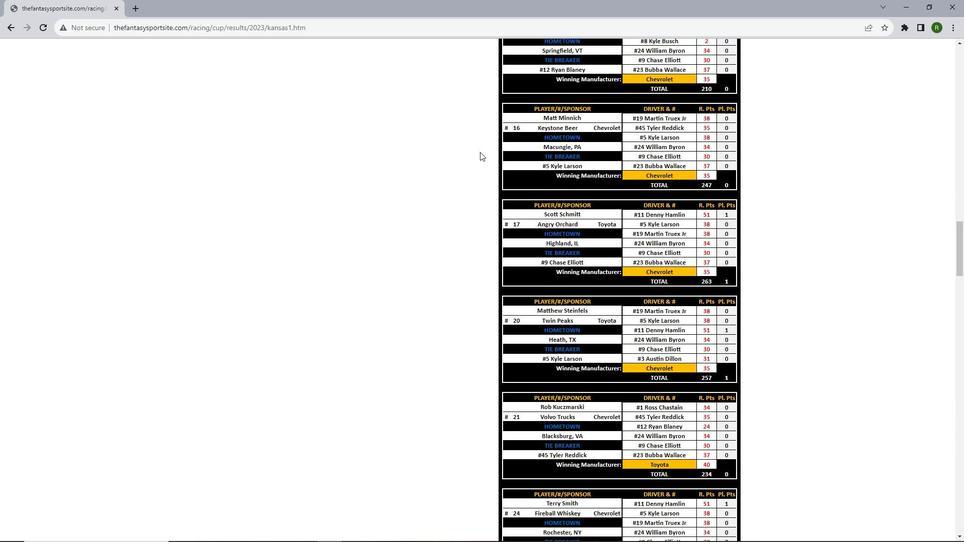 
Action: Mouse scrolled (480, 151) with delta (0, 0)
Screenshot: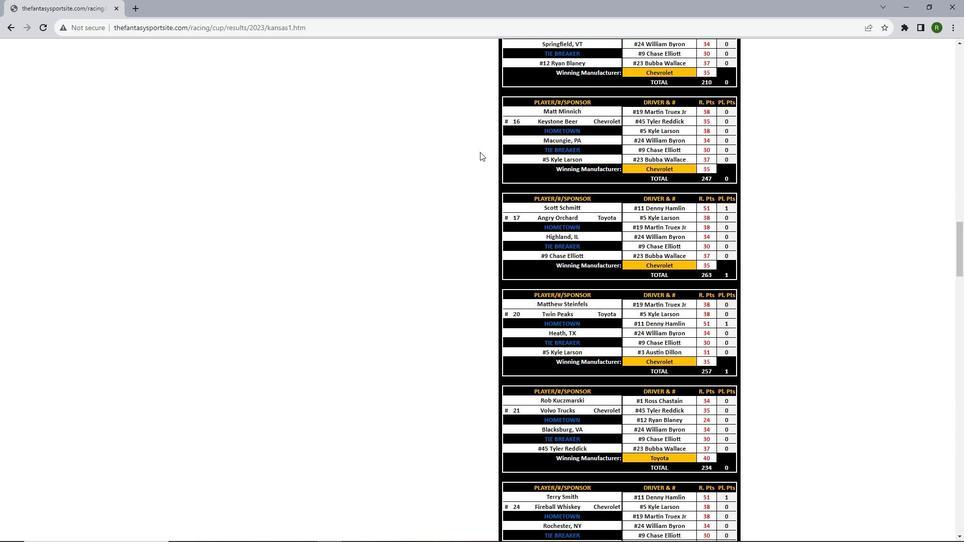 
Action: Mouse scrolled (480, 151) with delta (0, 0)
Screenshot: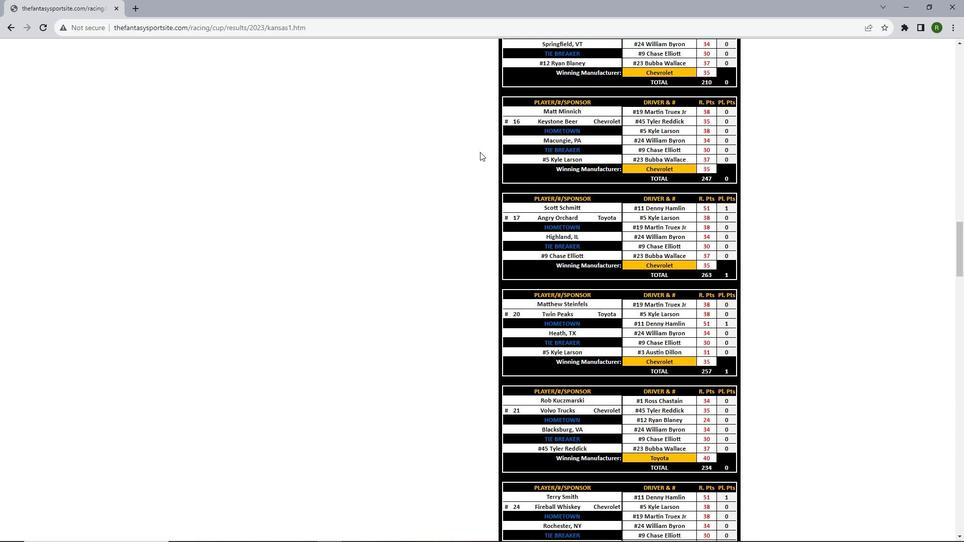 
Action: Mouse scrolled (480, 151) with delta (0, 0)
Screenshot: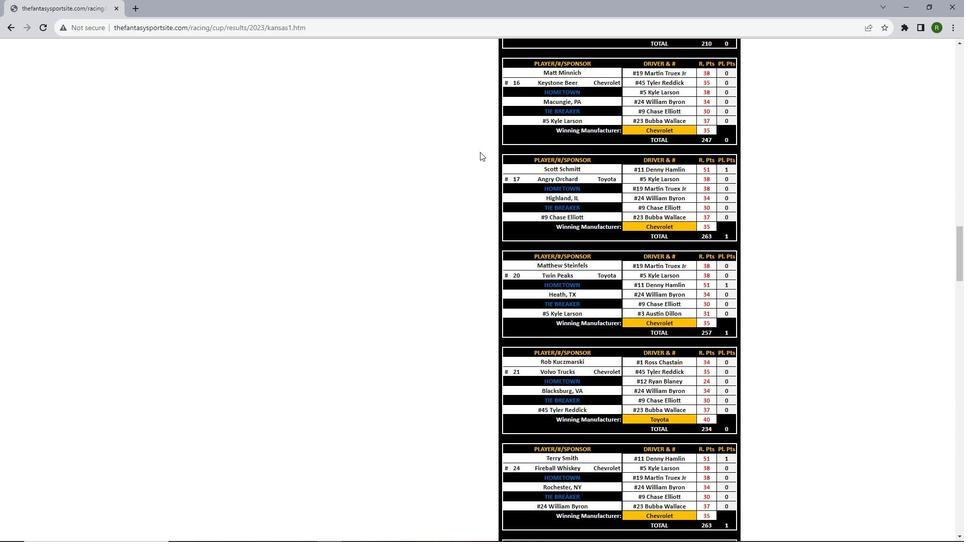 
Action: Mouse scrolled (480, 151) with delta (0, 0)
Screenshot: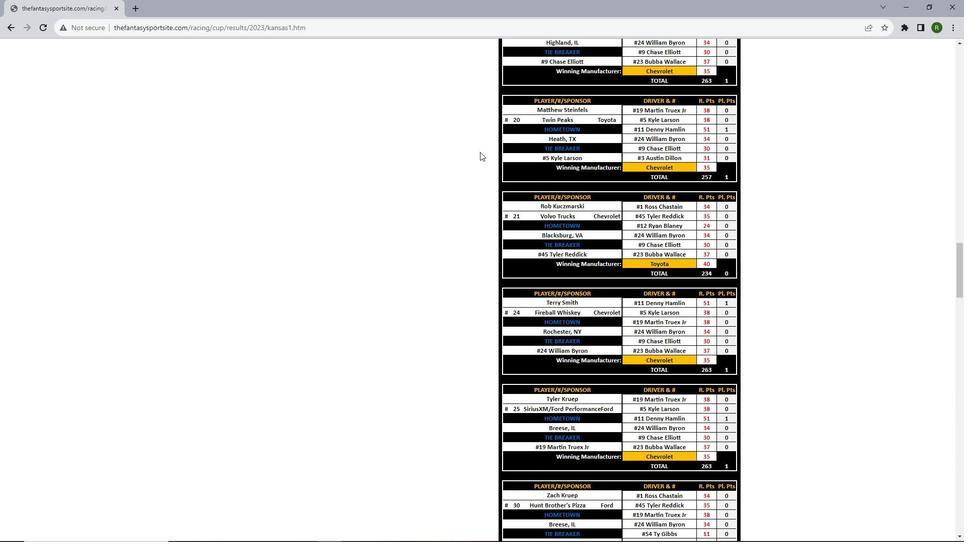 
Action: Mouse scrolled (480, 151) with delta (0, 0)
Screenshot: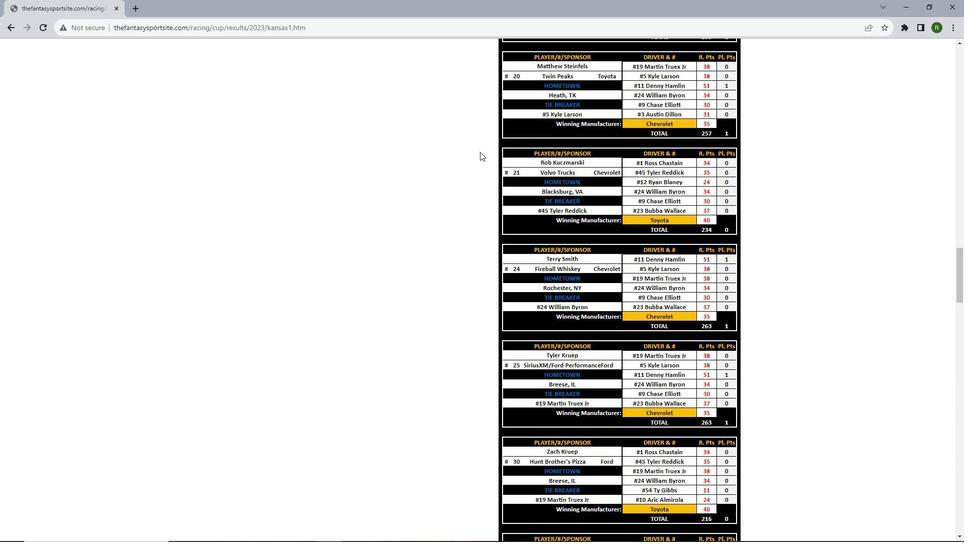 
Action: Mouse scrolled (480, 151) with delta (0, 0)
Screenshot: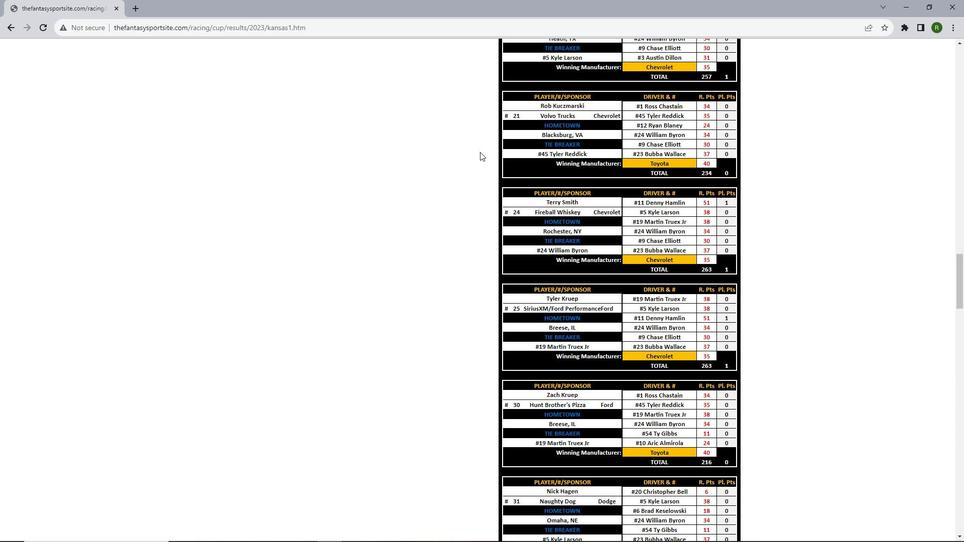 
Action: Mouse scrolled (480, 151) with delta (0, 0)
Screenshot: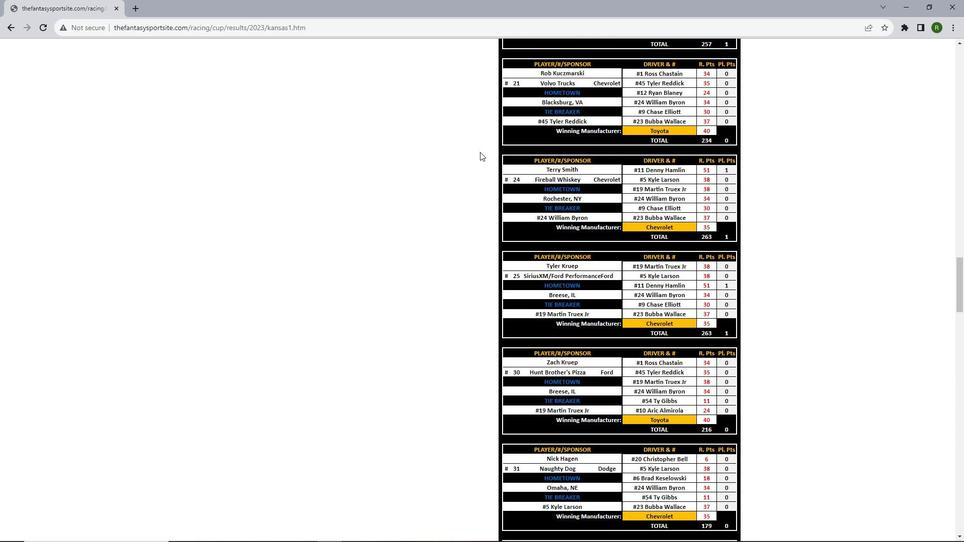 
Action: Mouse scrolled (480, 151) with delta (0, 0)
Screenshot: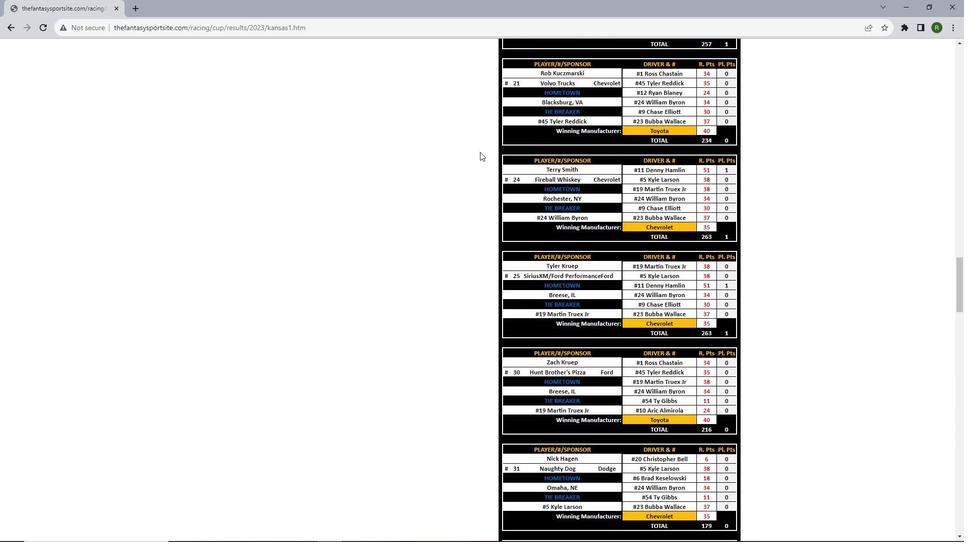 
Action: Mouse scrolled (480, 151) with delta (0, 0)
Screenshot: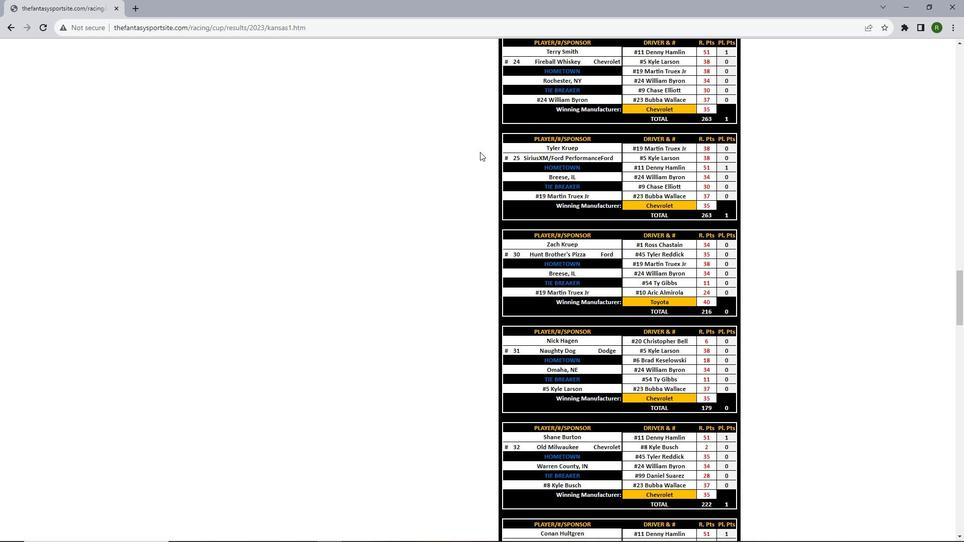 
Action: Mouse scrolled (480, 151) with delta (0, 0)
Screenshot: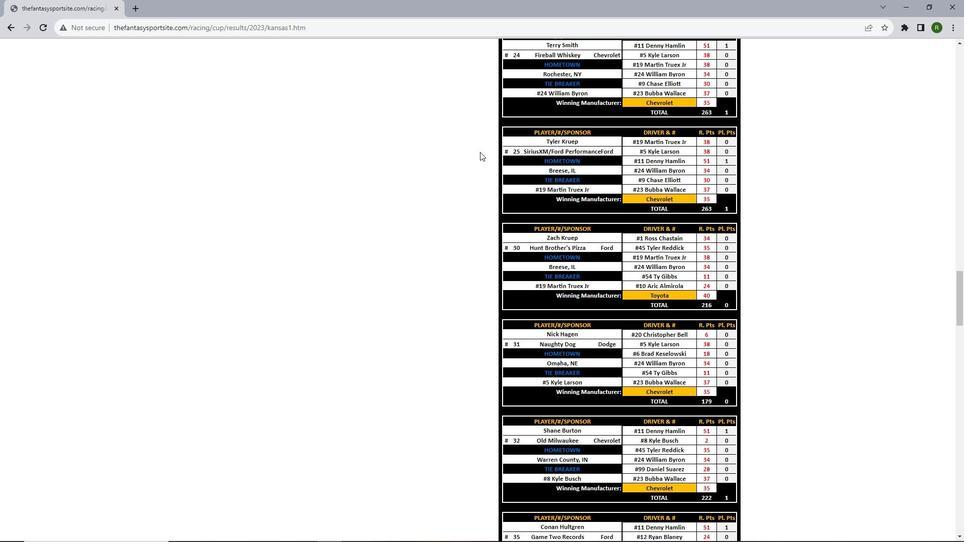 
Action: Mouse scrolled (480, 151) with delta (0, 0)
Screenshot: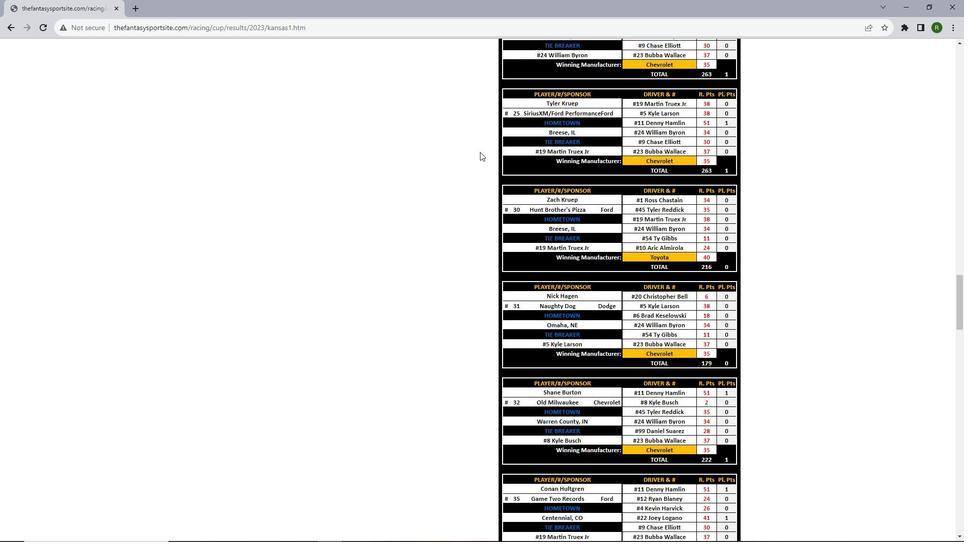 
Action: Mouse scrolled (480, 151) with delta (0, 0)
Screenshot: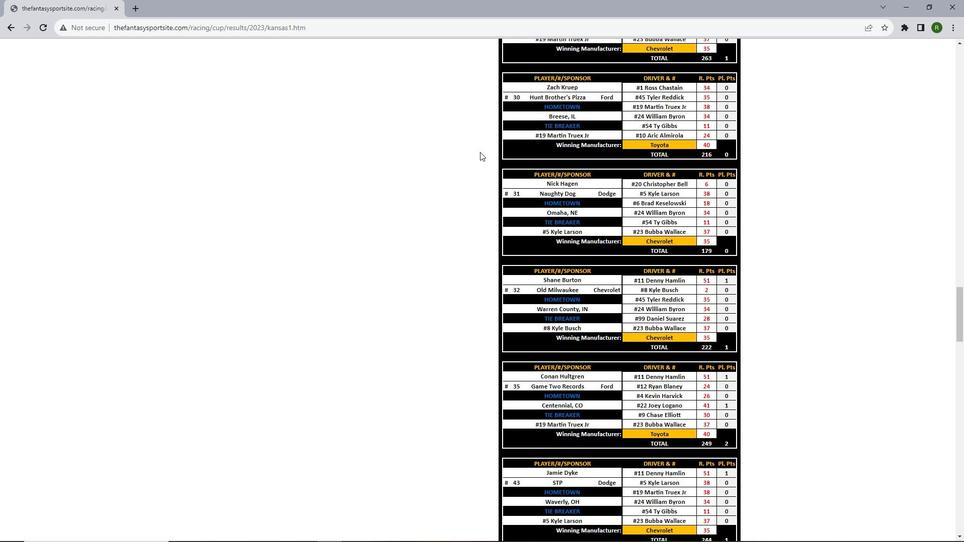 
Action: Mouse scrolled (480, 151) with delta (0, 0)
Screenshot: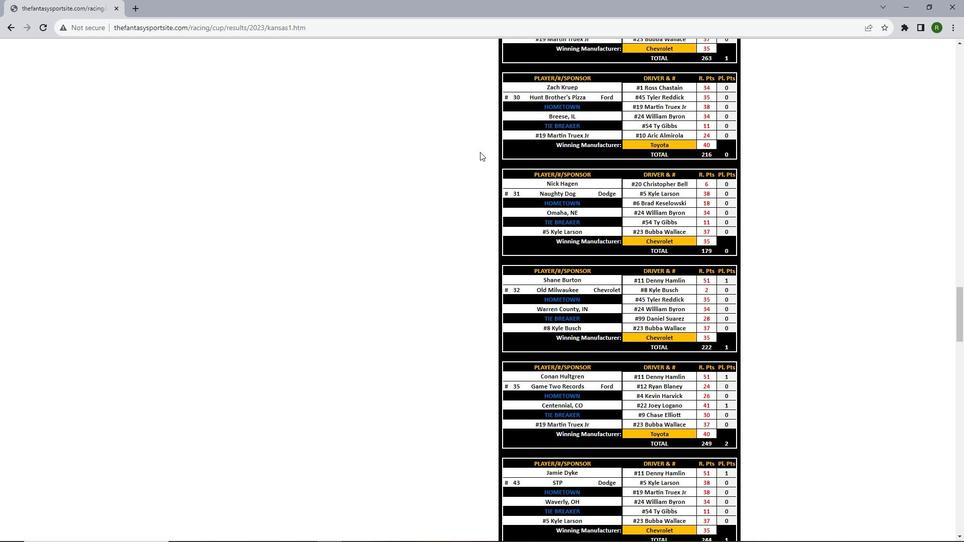 
Action: Mouse scrolled (480, 151) with delta (0, 0)
Screenshot: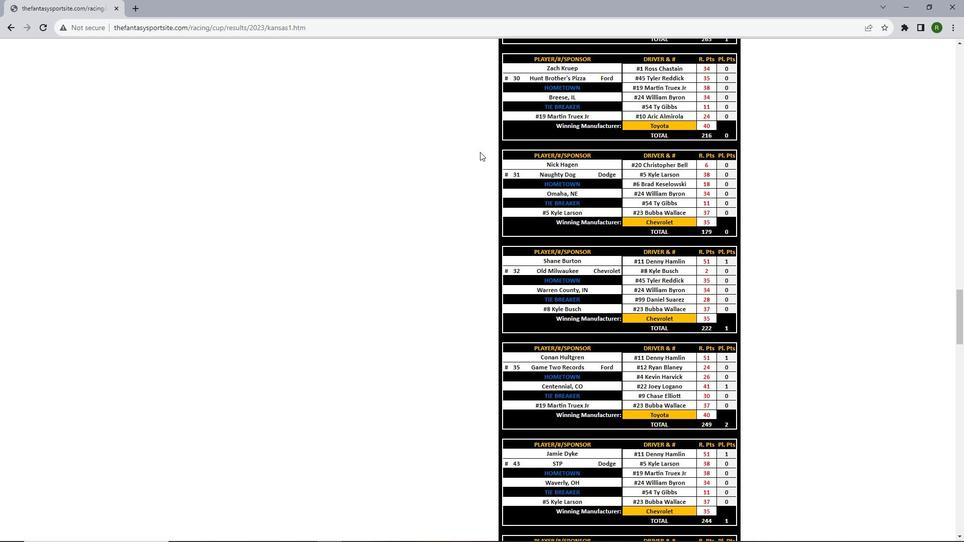 
Action: Mouse scrolled (480, 151) with delta (0, 0)
Screenshot: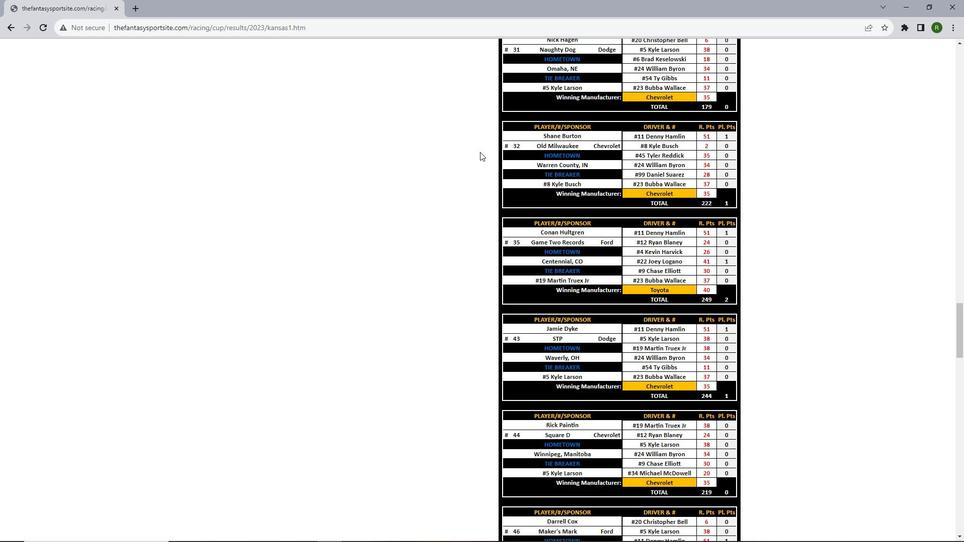 
Action: Mouse scrolled (480, 151) with delta (0, 0)
Screenshot: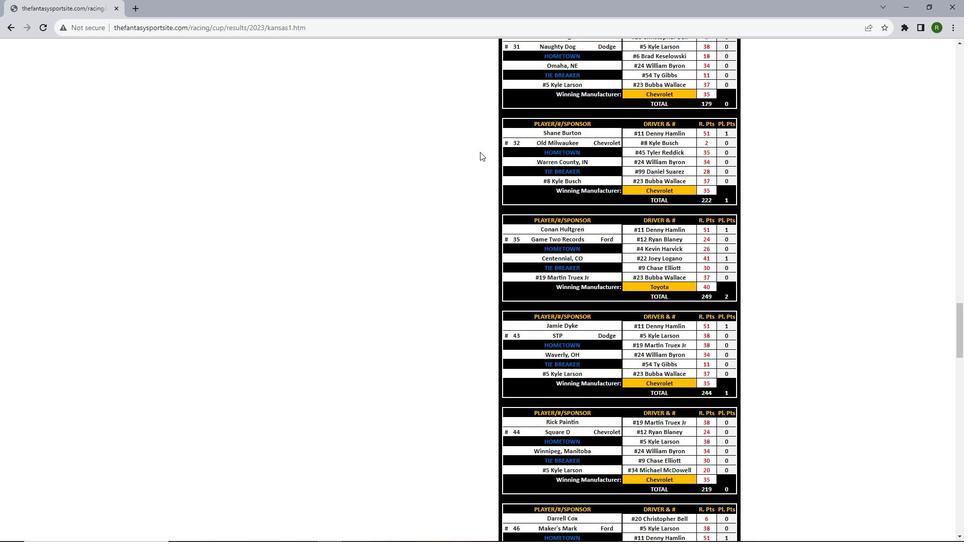 
Action: Mouse scrolled (480, 151) with delta (0, 0)
Screenshot: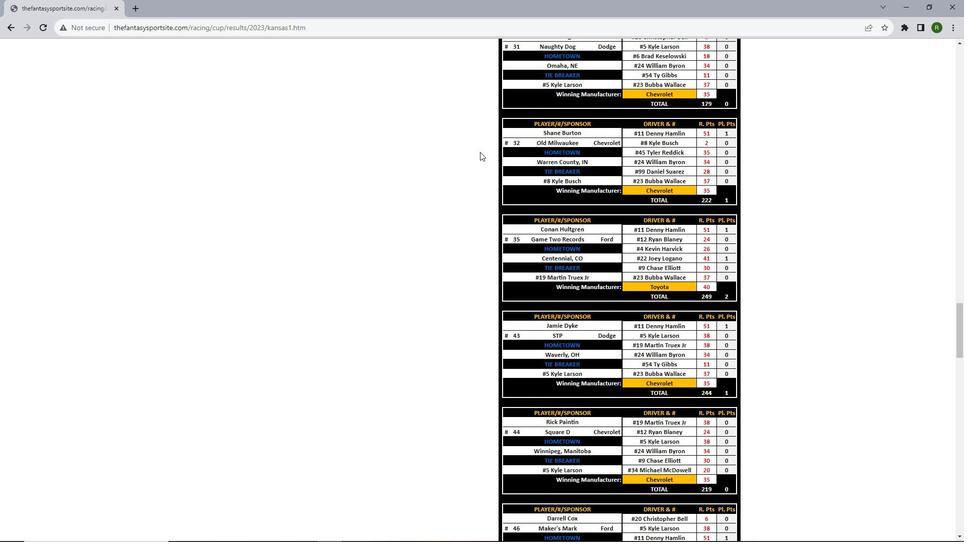 
Action: Mouse scrolled (480, 151) with delta (0, 0)
Screenshot: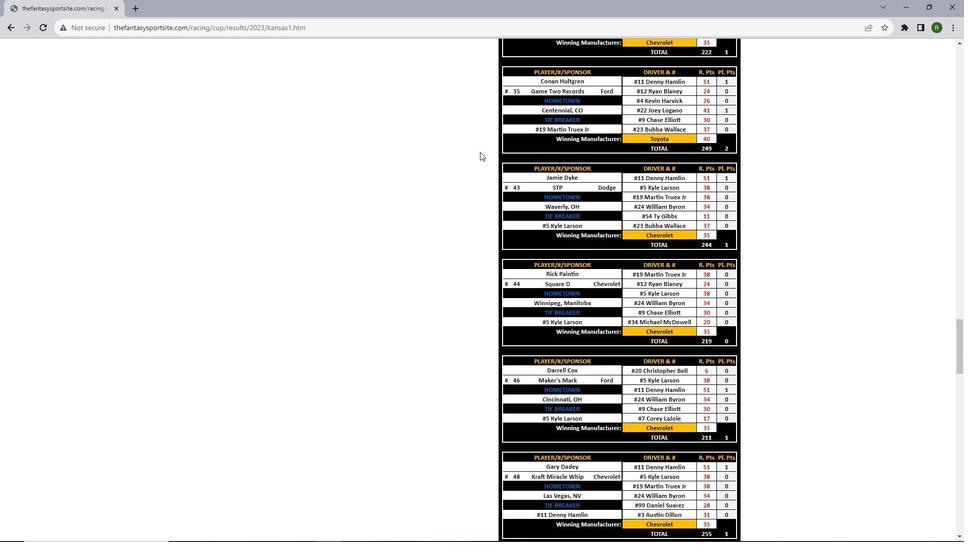 
Action: Mouse scrolled (480, 151) with delta (0, 0)
Screenshot: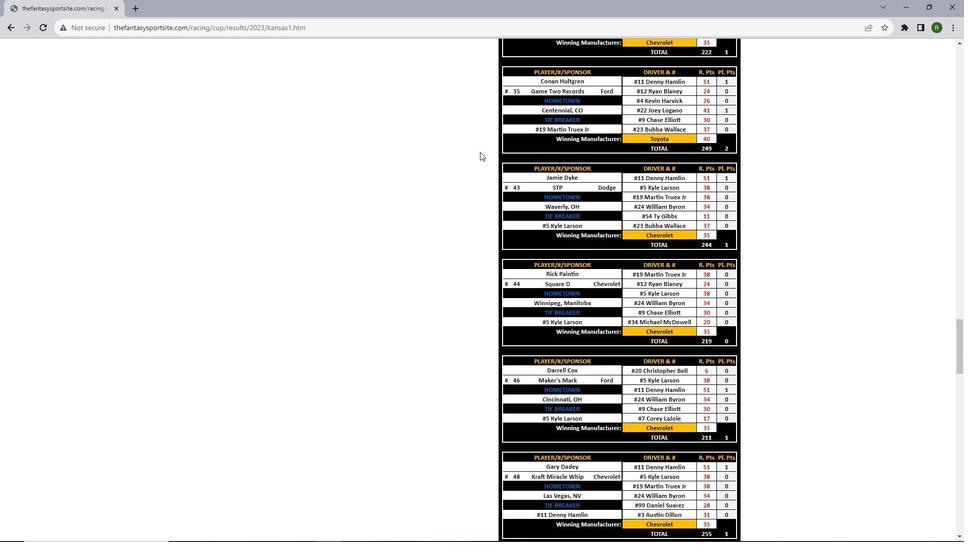 
Action: Mouse scrolled (480, 151) with delta (0, 0)
Screenshot: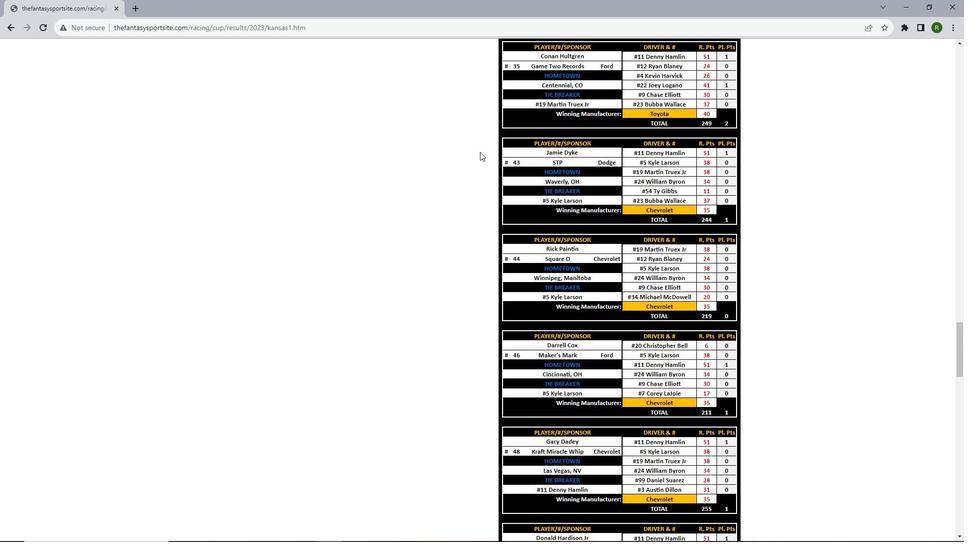 
Action: Mouse scrolled (480, 151) with delta (0, 0)
Screenshot: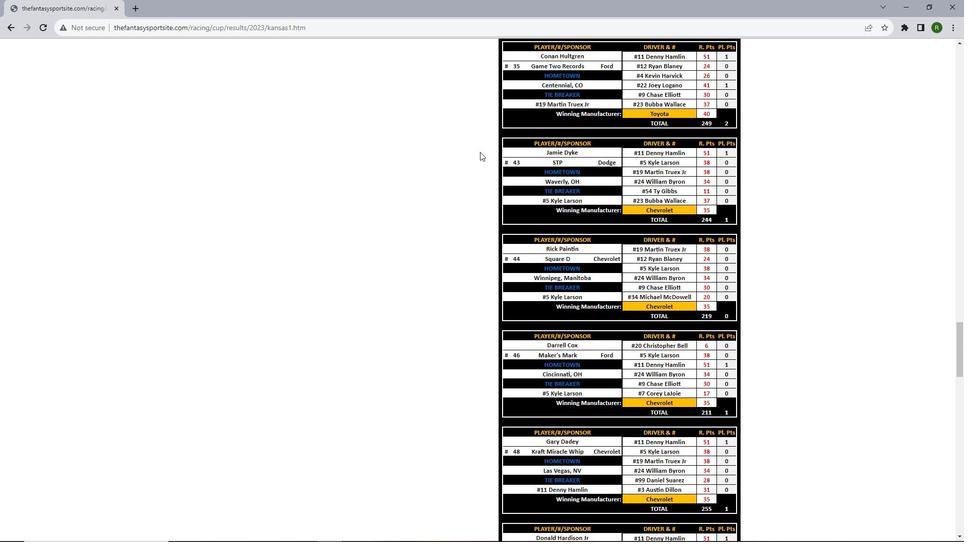 
Action: Mouse scrolled (480, 151) with delta (0, 0)
Screenshot: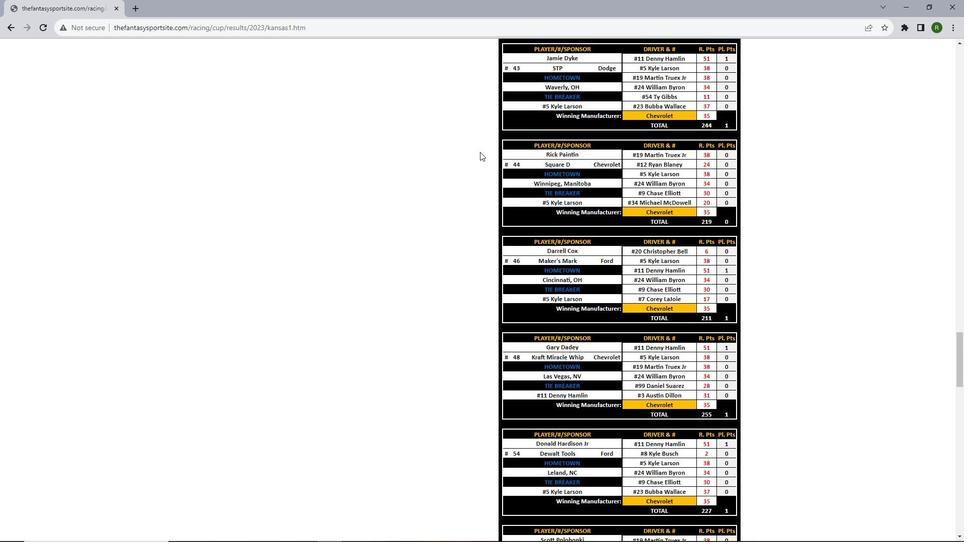 
Action: Mouse scrolled (480, 151) with delta (0, 0)
Screenshot: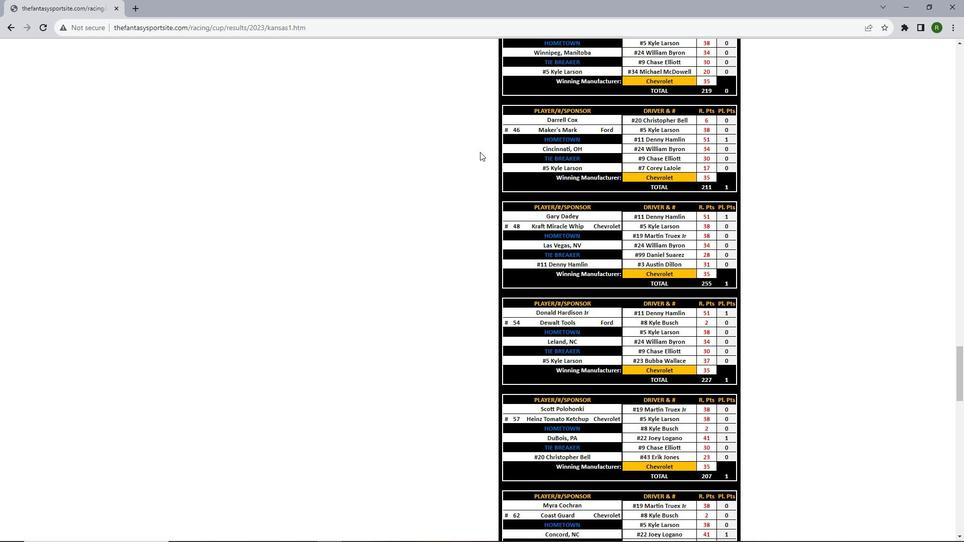 
Action: Mouse scrolled (480, 151) with delta (0, 0)
Screenshot: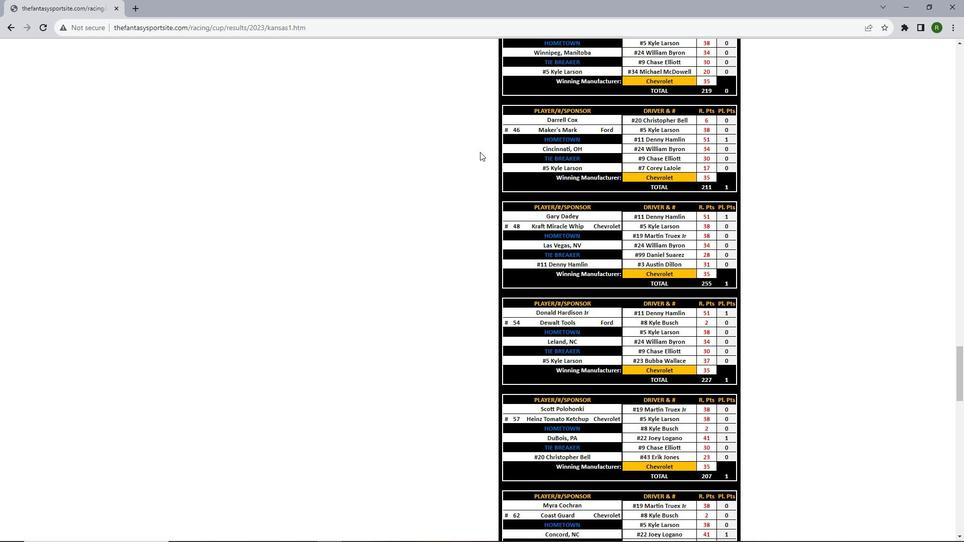 
Action: Mouse scrolled (480, 151) with delta (0, 0)
Screenshot: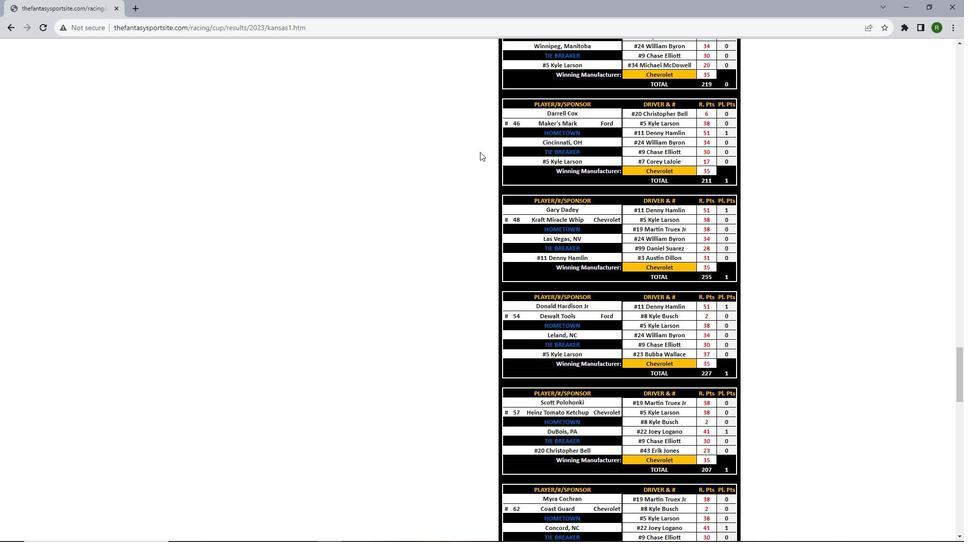 
Action: Mouse scrolled (480, 151) with delta (0, 0)
Screenshot: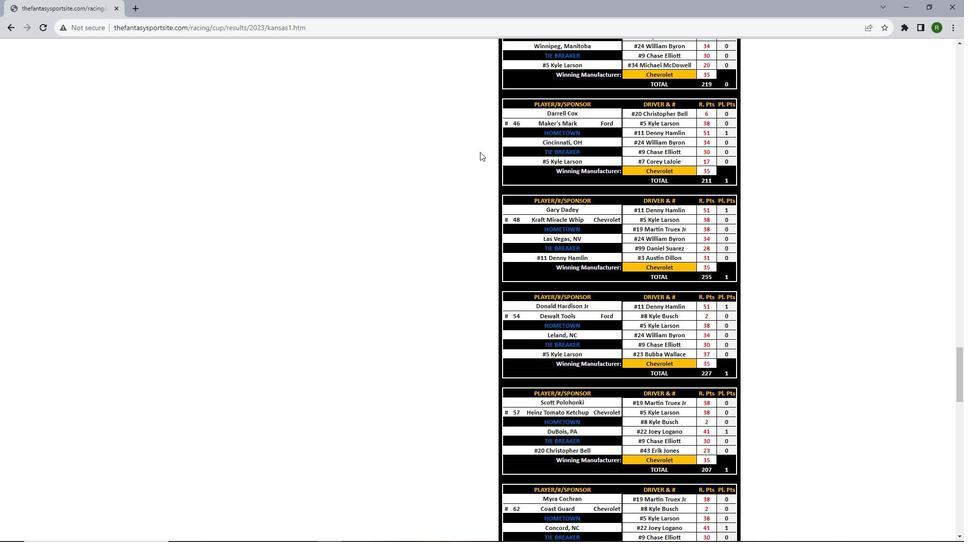 
Action: Mouse scrolled (480, 151) with delta (0, 0)
Screenshot: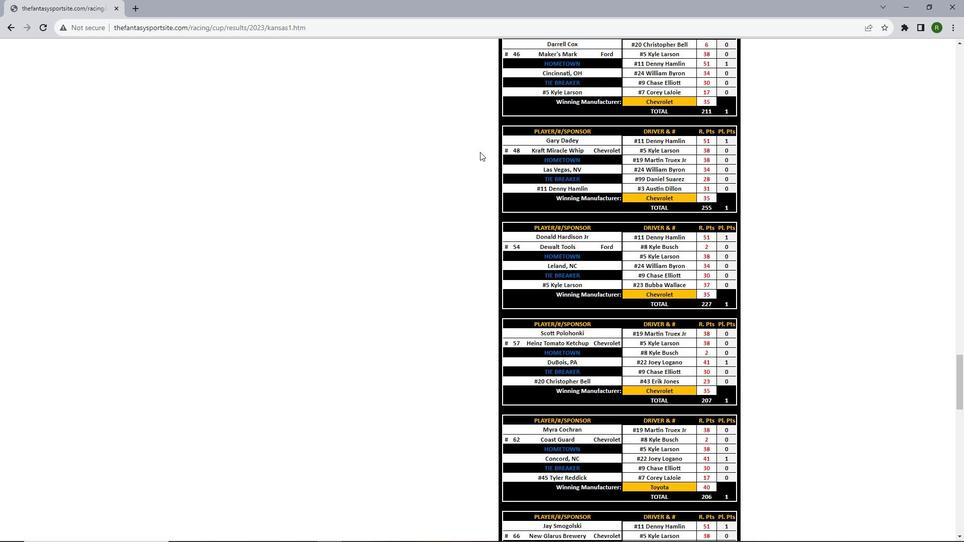 
Action: Mouse scrolled (480, 151) with delta (0, 0)
Screenshot: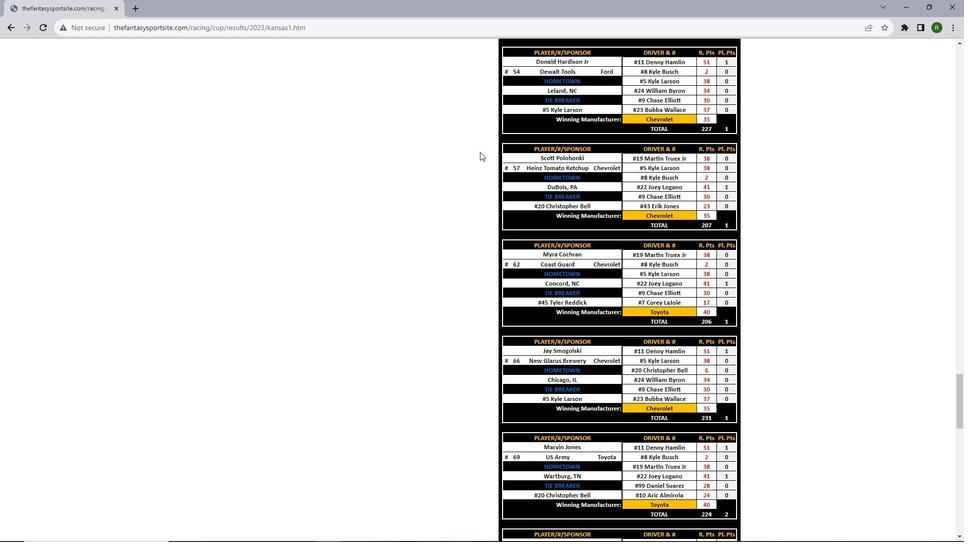 
Action: Mouse scrolled (480, 151) with delta (0, 0)
Screenshot: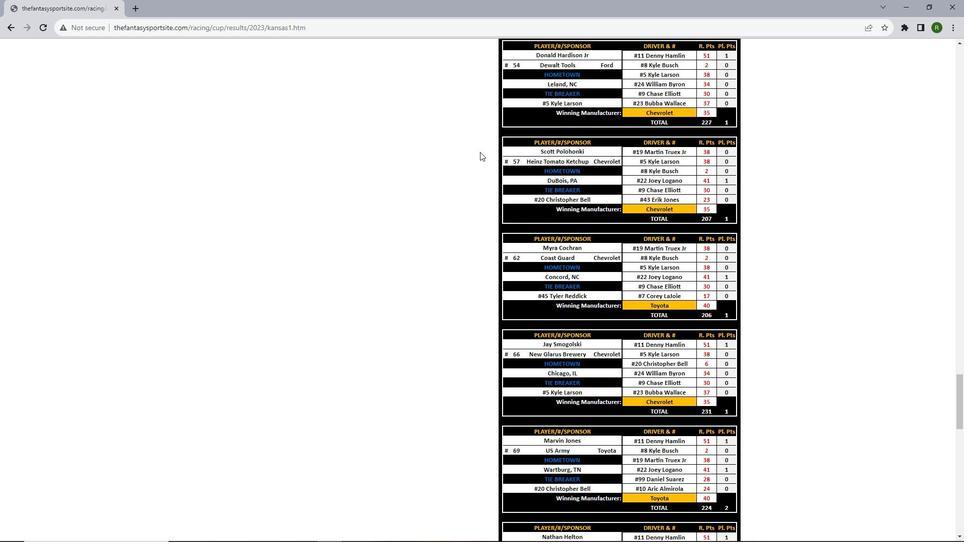 
Action: Mouse scrolled (480, 151) with delta (0, 0)
Screenshot: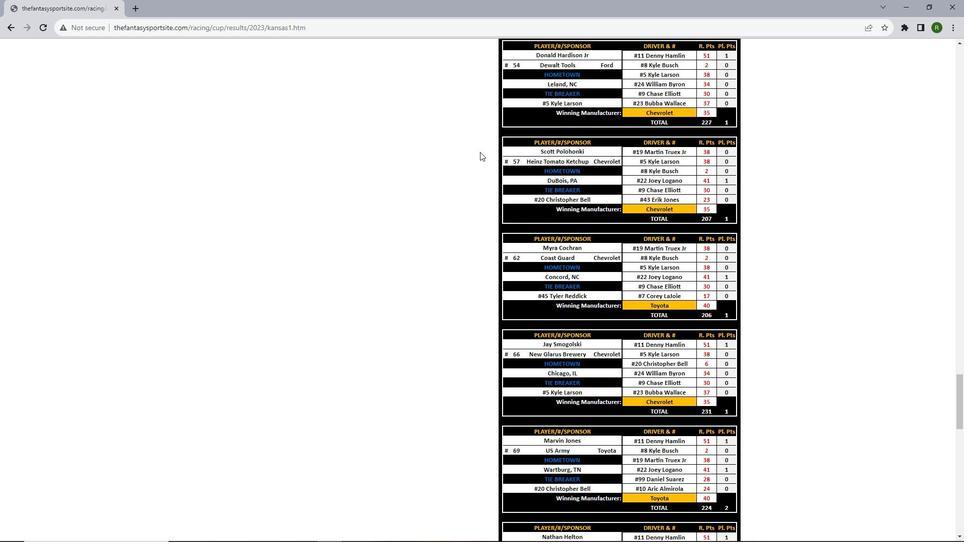 
Action: Mouse scrolled (480, 151) with delta (0, 0)
Screenshot: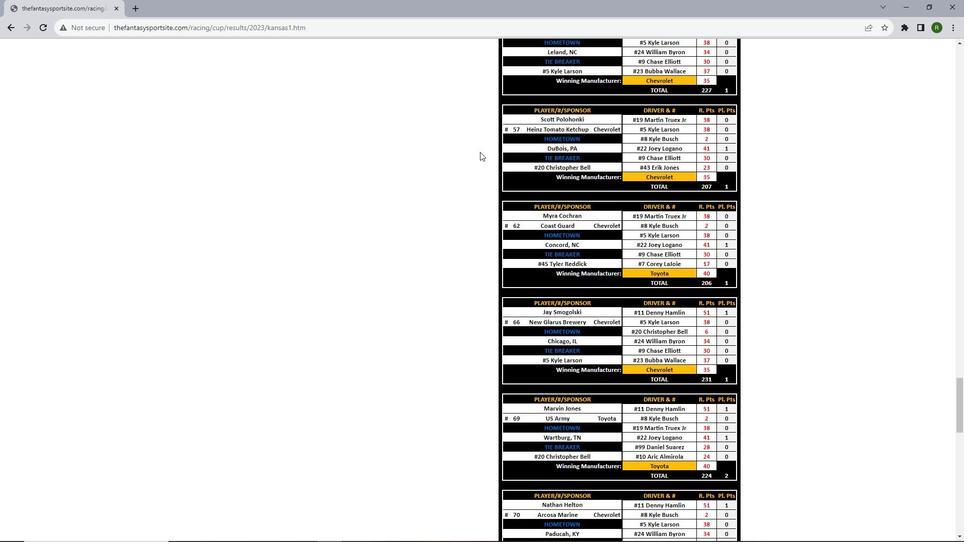 
Action: Mouse scrolled (480, 151) with delta (0, 0)
Screenshot: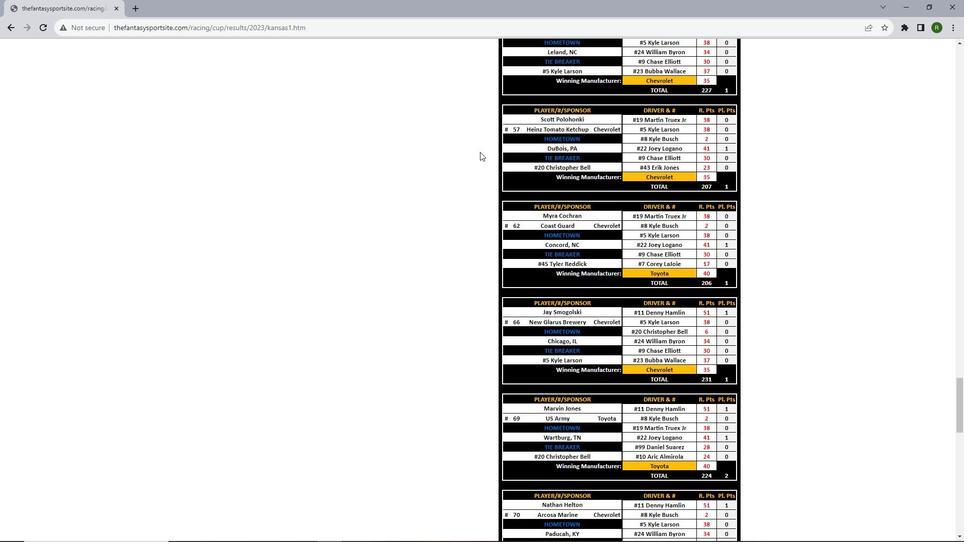 
Action: Mouse scrolled (480, 151) with delta (0, 0)
Screenshot: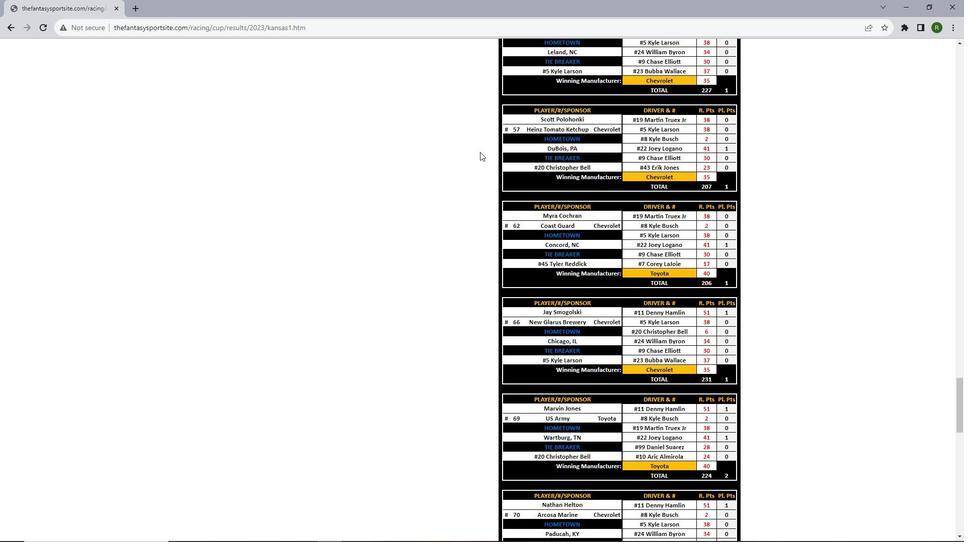 
Action: Mouse scrolled (480, 151) with delta (0, 0)
Screenshot: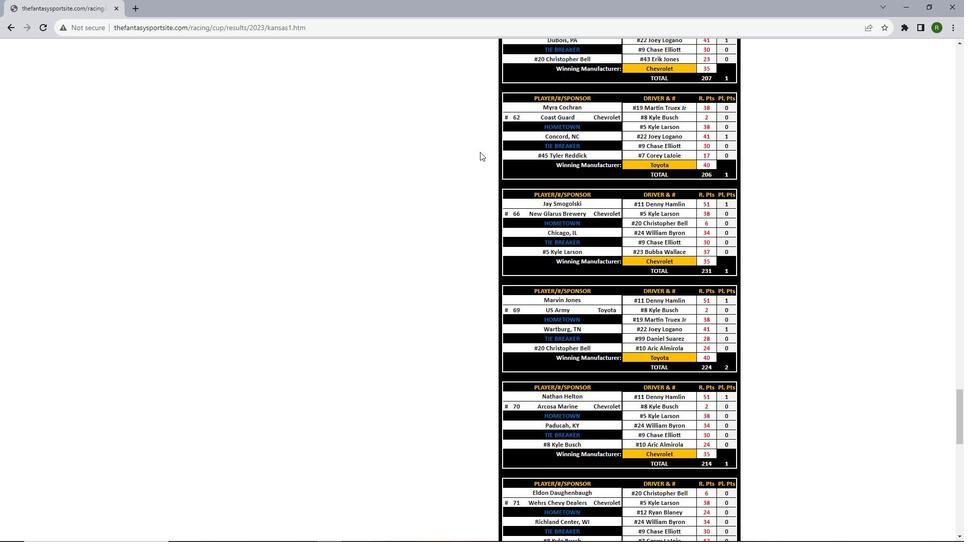 
Action: Mouse scrolled (480, 151) with delta (0, 0)
Screenshot: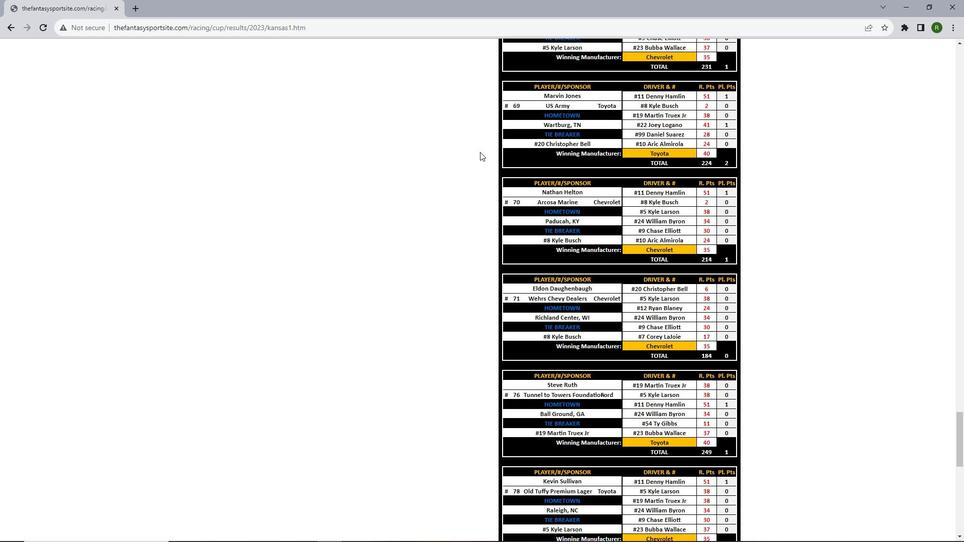 
Action: Mouse scrolled (480, 151) with delta (0, 0)
Screenshot: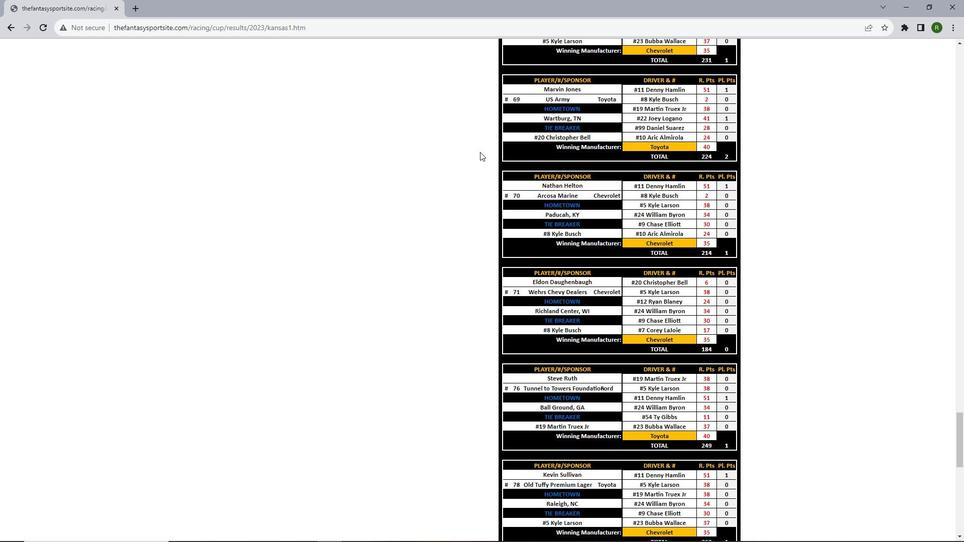 
Action: Mouse scrolled (480, 151) with delta (0, 0)
Screenshot: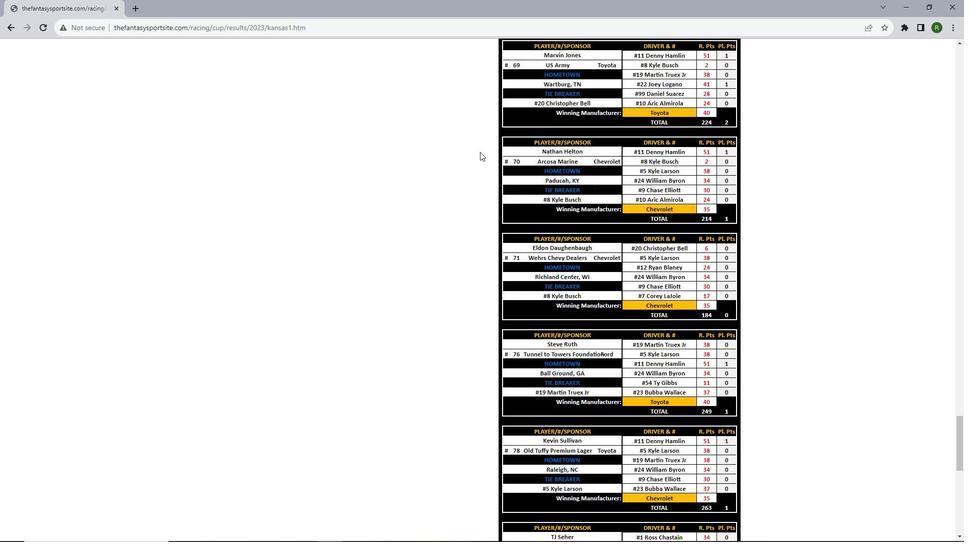 
Action: Mouse scrolled (480, 151) with delta (0, 0)
Screenshot: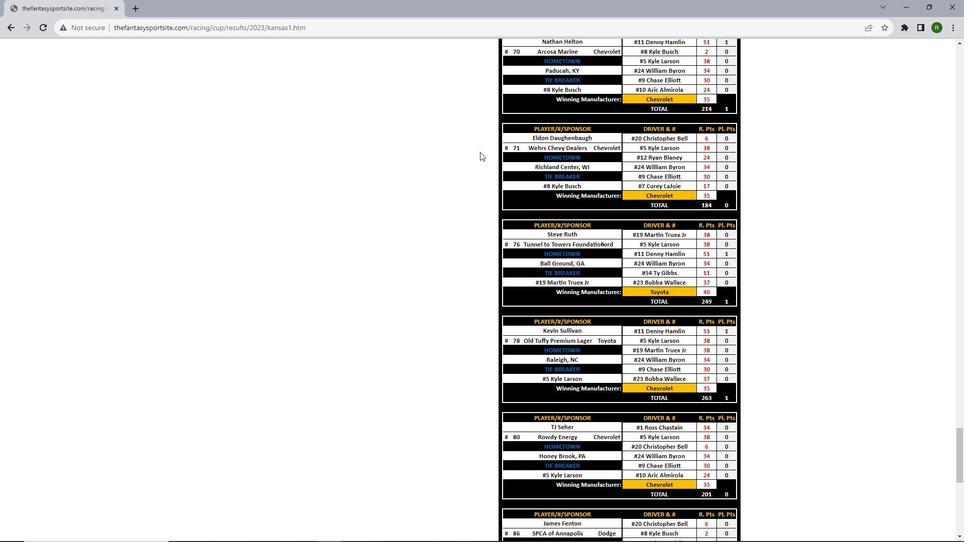 
Action: Mouse scrolled (480, 151) with delta (0, 0)
Screenshot: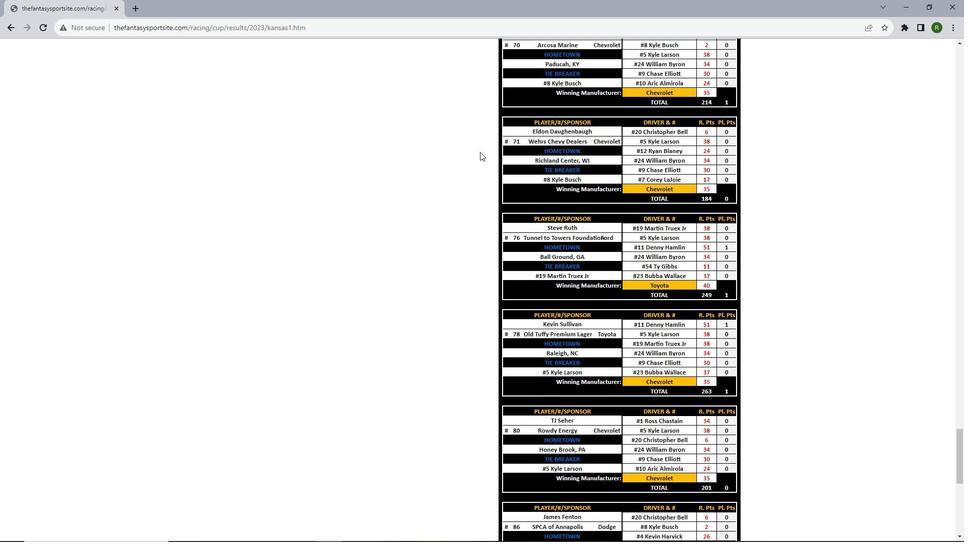 
Action: Mouse scrolled (480, 151) with delta (0, 0)
Screenshot: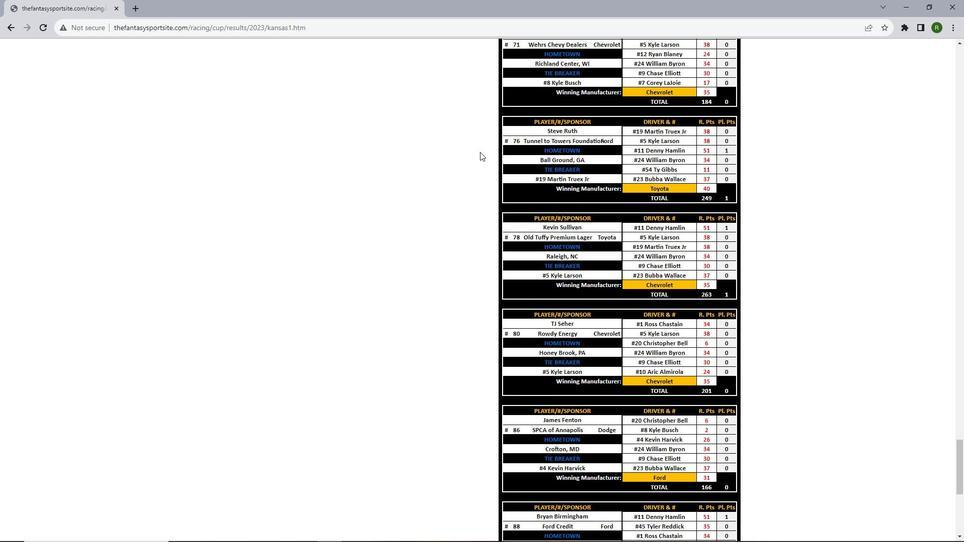 
Action: Mouse scrolled (480, 151) with delta (0, 0)
Screenshot: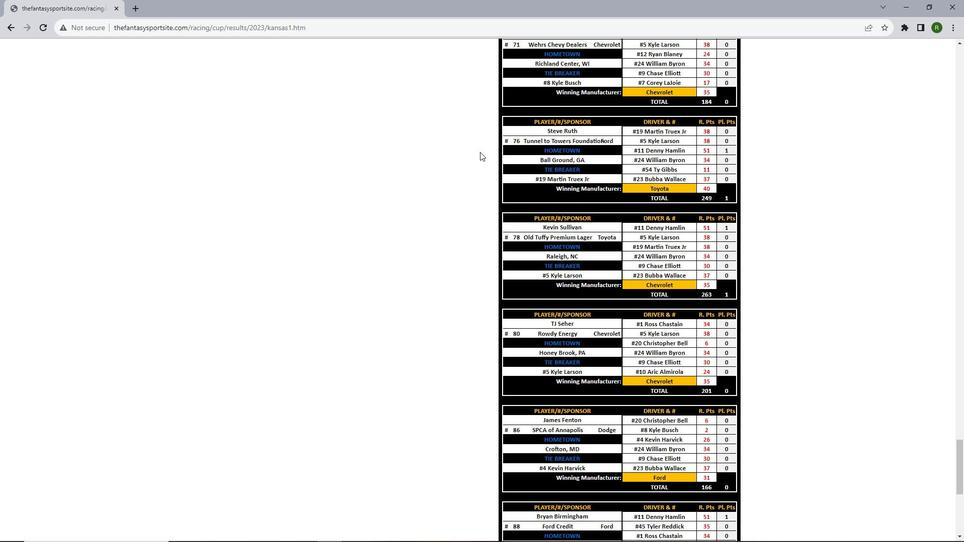 
Action: Mouse scrolled (480, 151) with delta (0, 0)
Screenshot: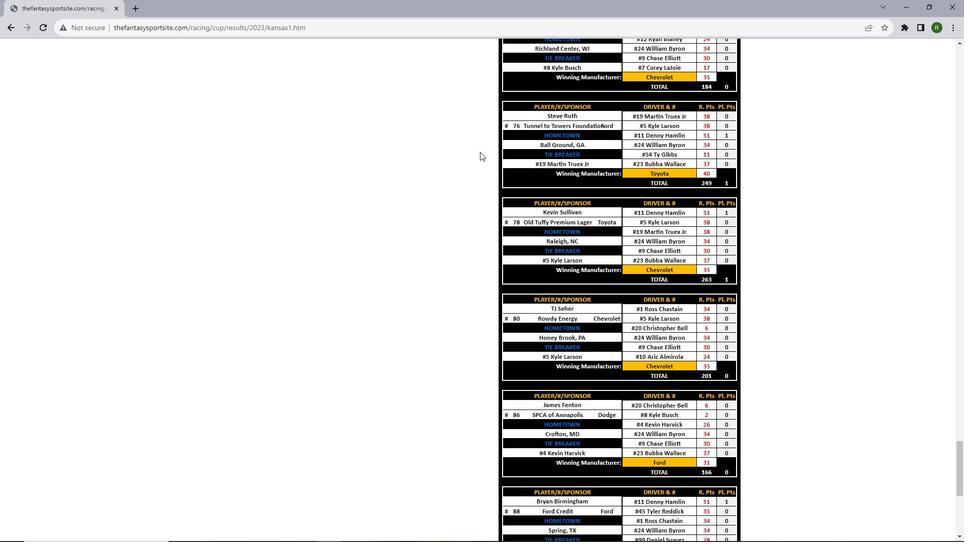 
Action: Mouse scrolled (480, 151) with delta (0, 0)
Screenshot: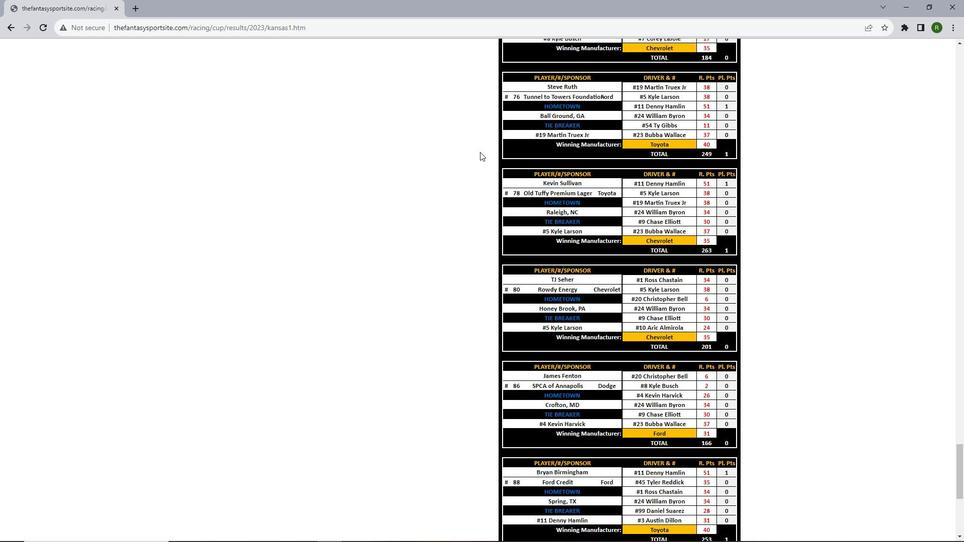 
Action: Mouse scrolled (480, 151) with delta (0, 0)
Screenshot: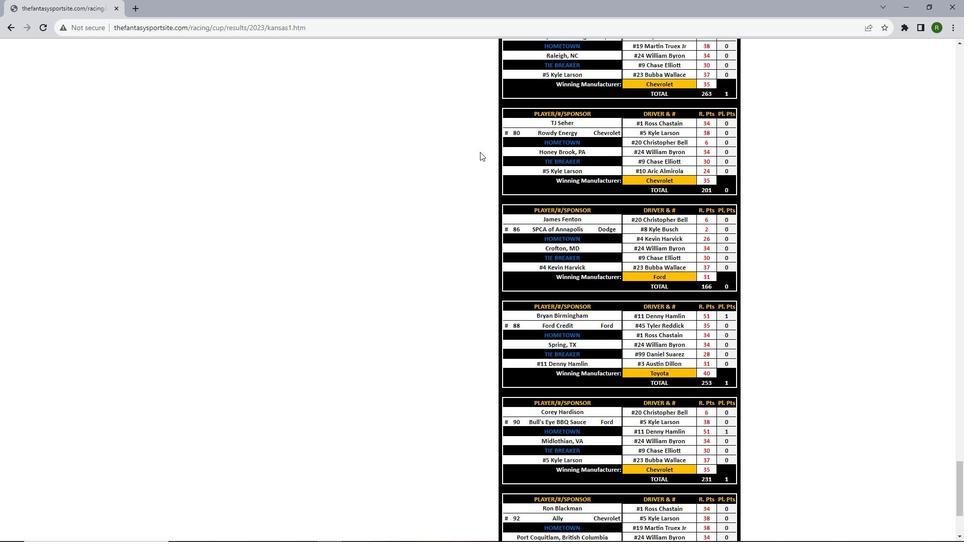 
Action: Mouse scrolled (480, 151) with delta (0, 0)
Screenshot: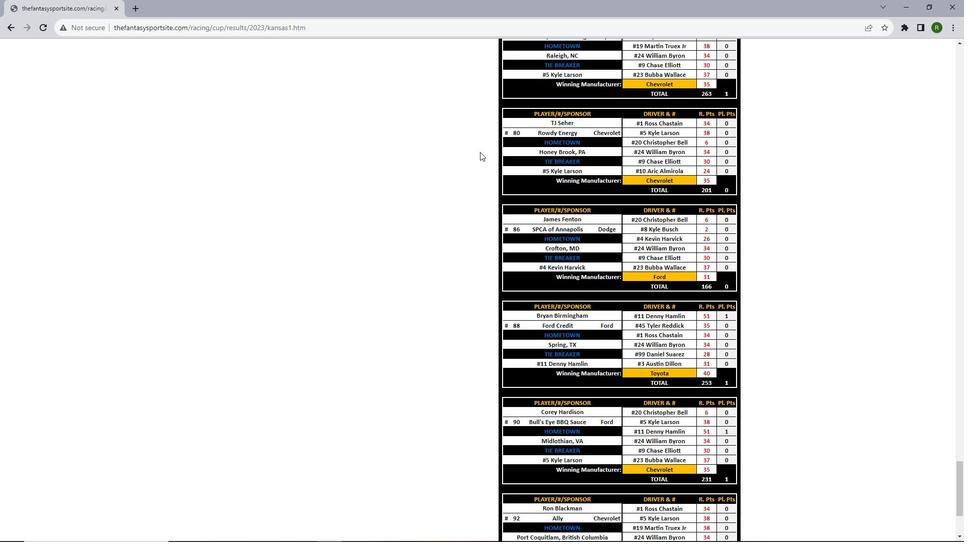 
Action: Mouse scrolled (480, 151) with delta (0, 0)
Screenshot: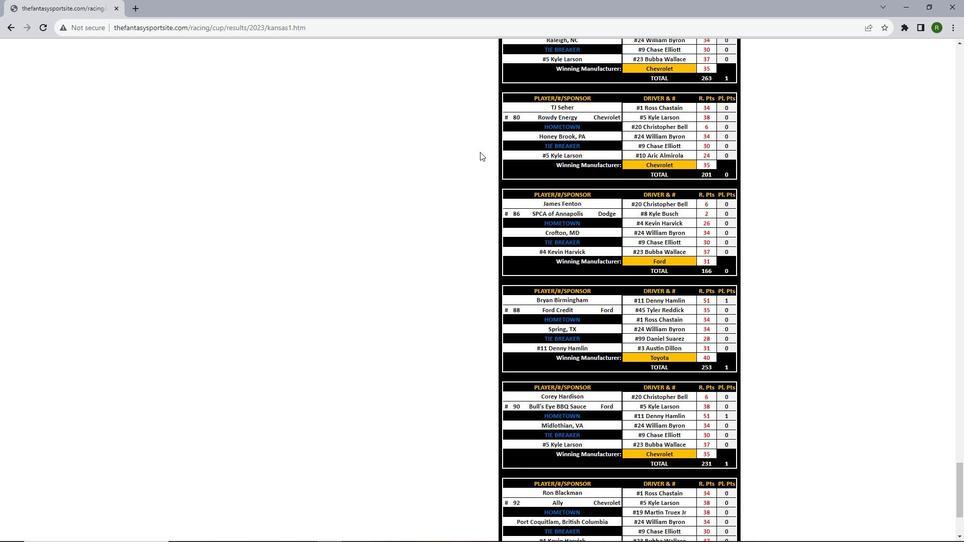 
Action: Mouse scrolled (480, 151) with delta (0, 0)
Screenshot: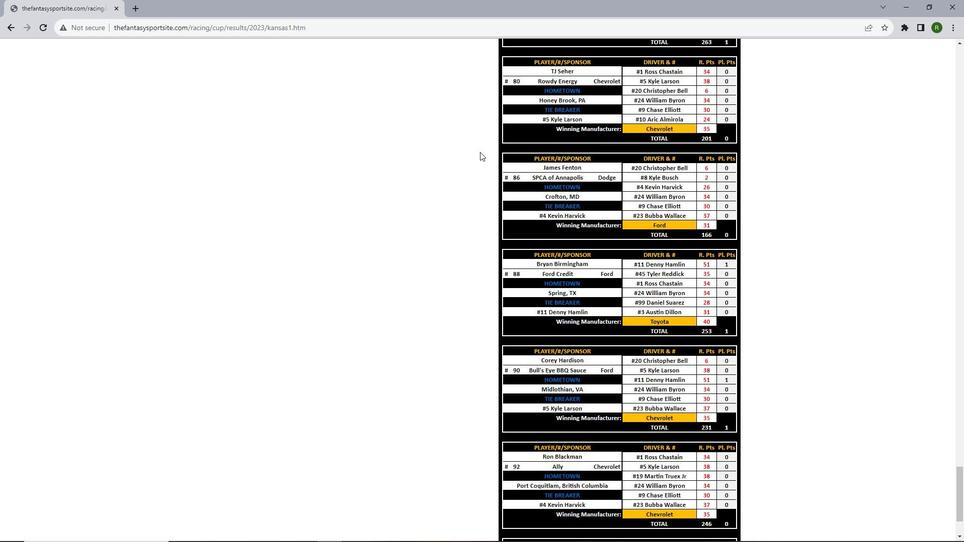 
Action: Mouse scrolled (480, 151) with delta (0, 0)
Screenshot: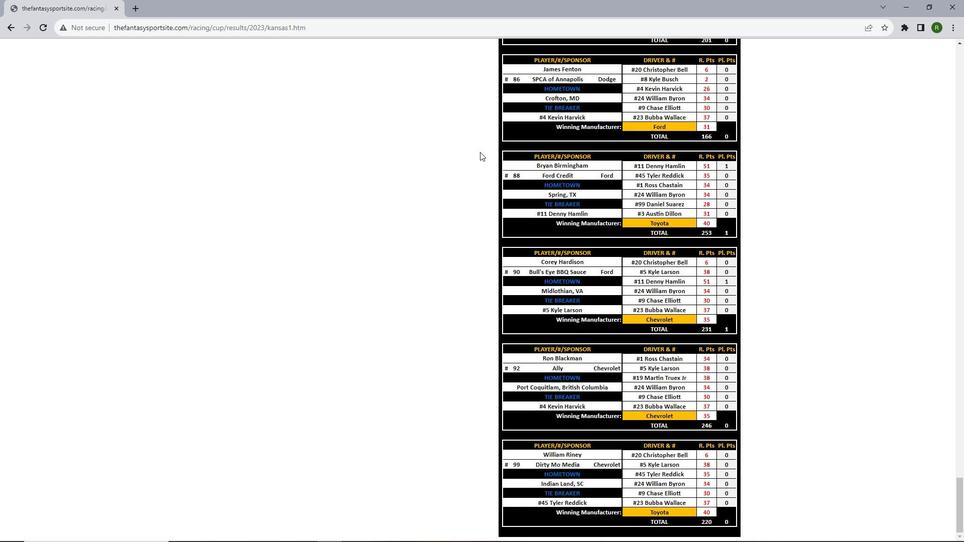
Action: Mouse scrolled (480, 151) with delta (0, 0)
Screenshot: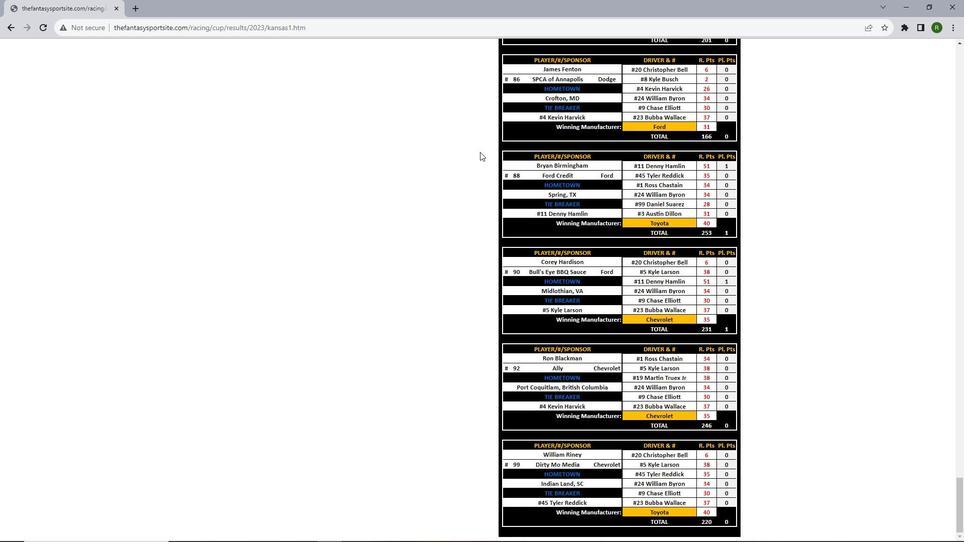 
Action: Mouse scrolled (480, 151) with delta (0, 0)
Screenshot: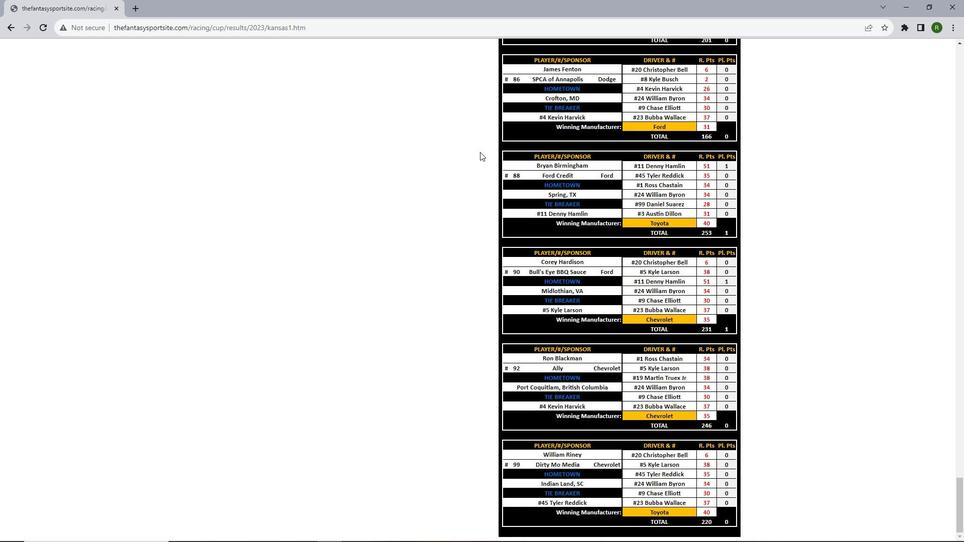 
